 Task: Check the sale-to-list ratio of glass door in the last 1 year.
Action: Mouse moved to (926, 209)
Screenshot: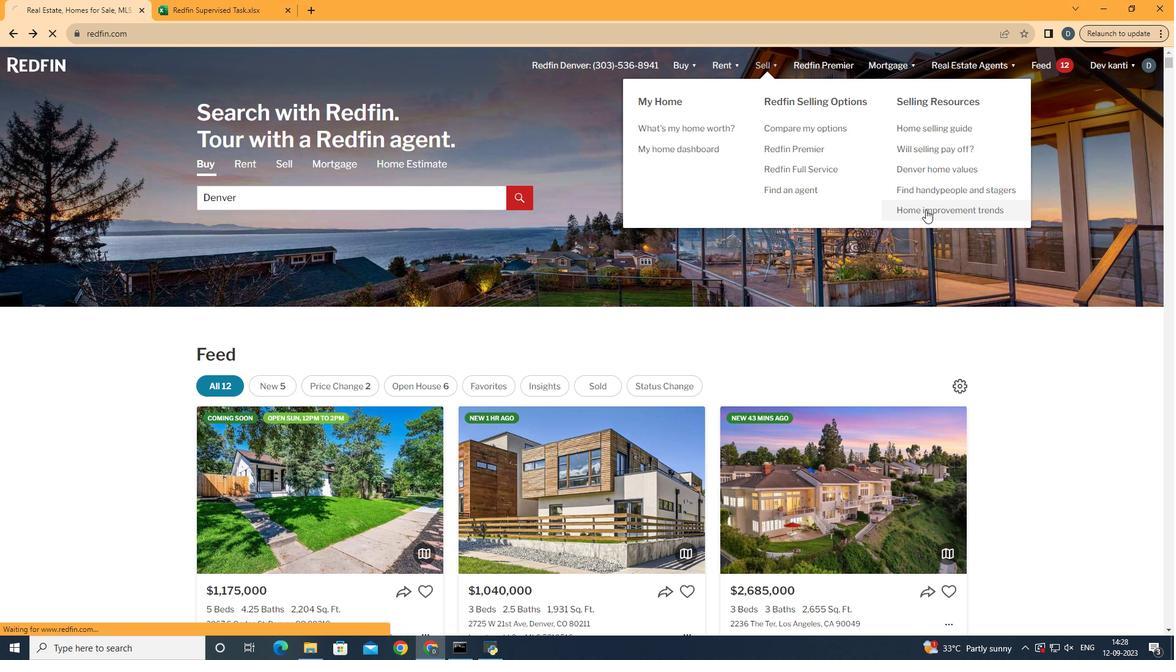
Action: Mouse pressed left at (926, 209)
Screenshot: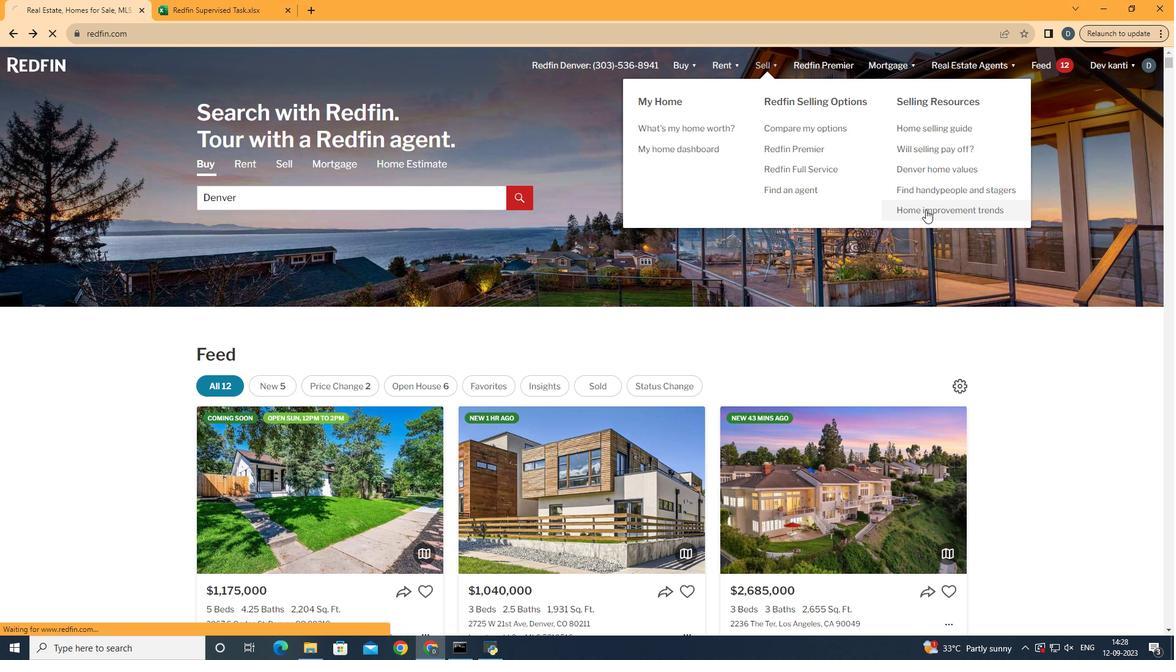 
Action: Mouse moved to (296, 239)
Screenshot: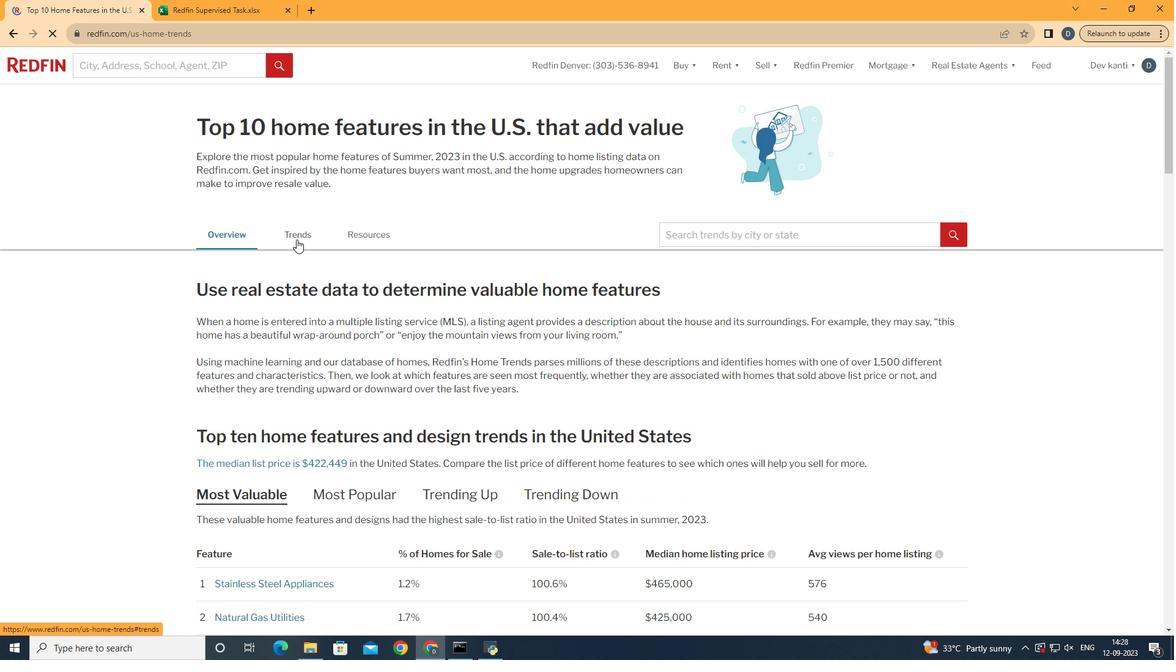 
Action: Mouse pressed left at (296, 239)
Screenshot: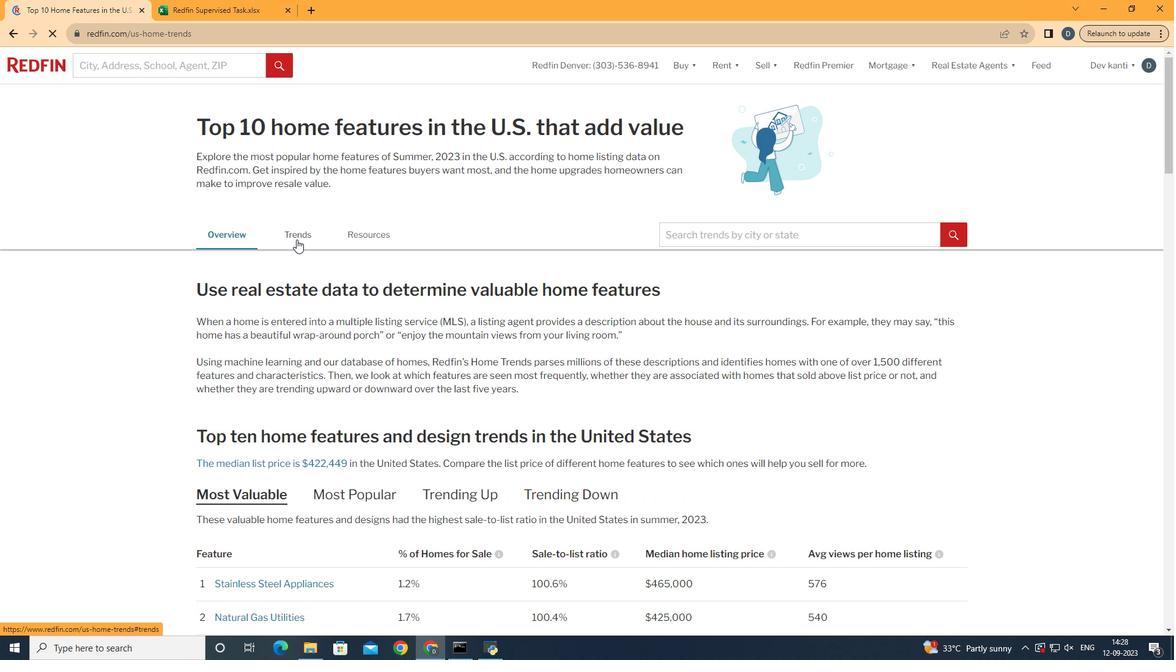 
Action: Mouse moved to (357, 359)
Screenshot: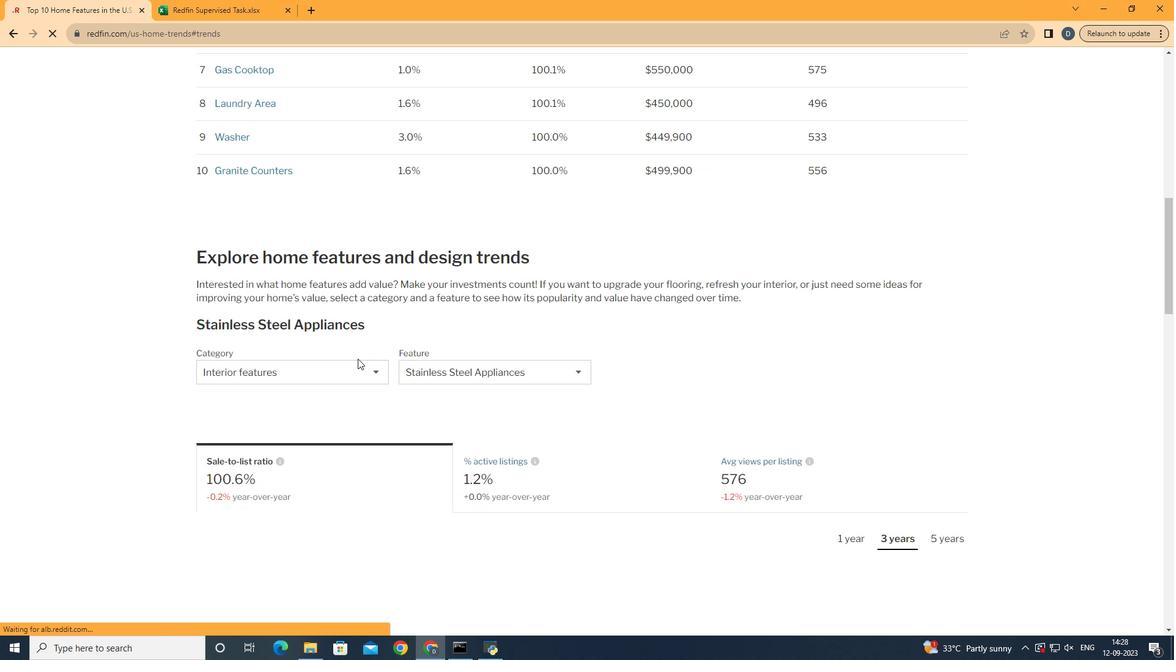 
Action: Mouse scrolled (357, 358) with delta (0, 0)
Screenshot: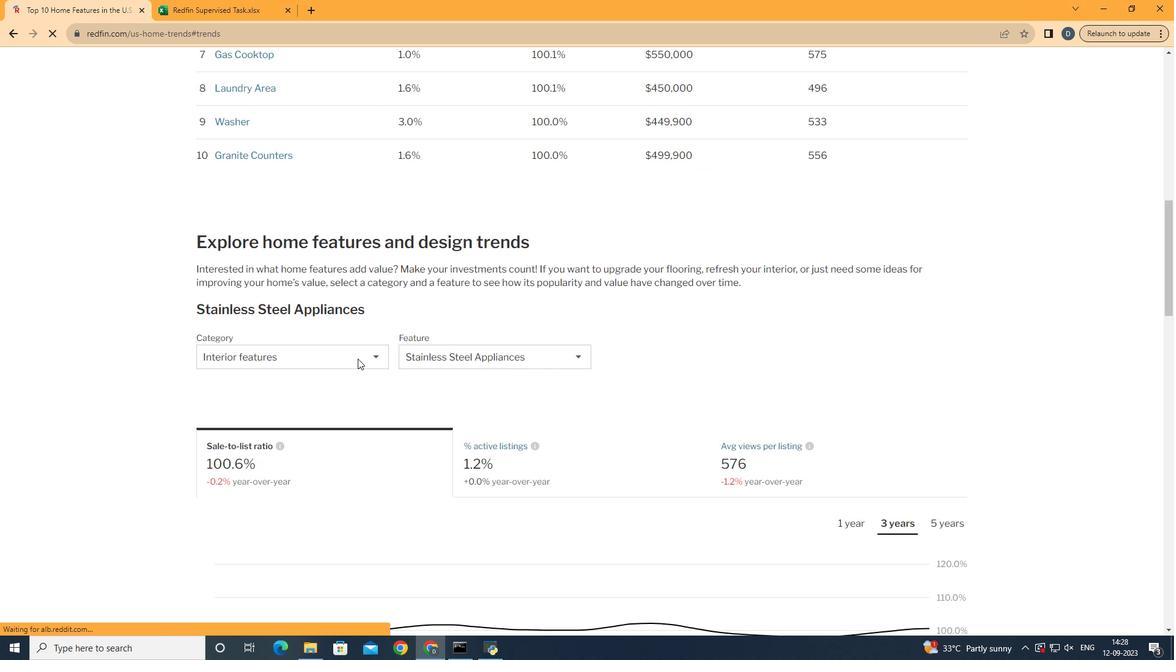 
Action: Mouse scrolled (357, 358) with delta (0, 0)
Screenshot: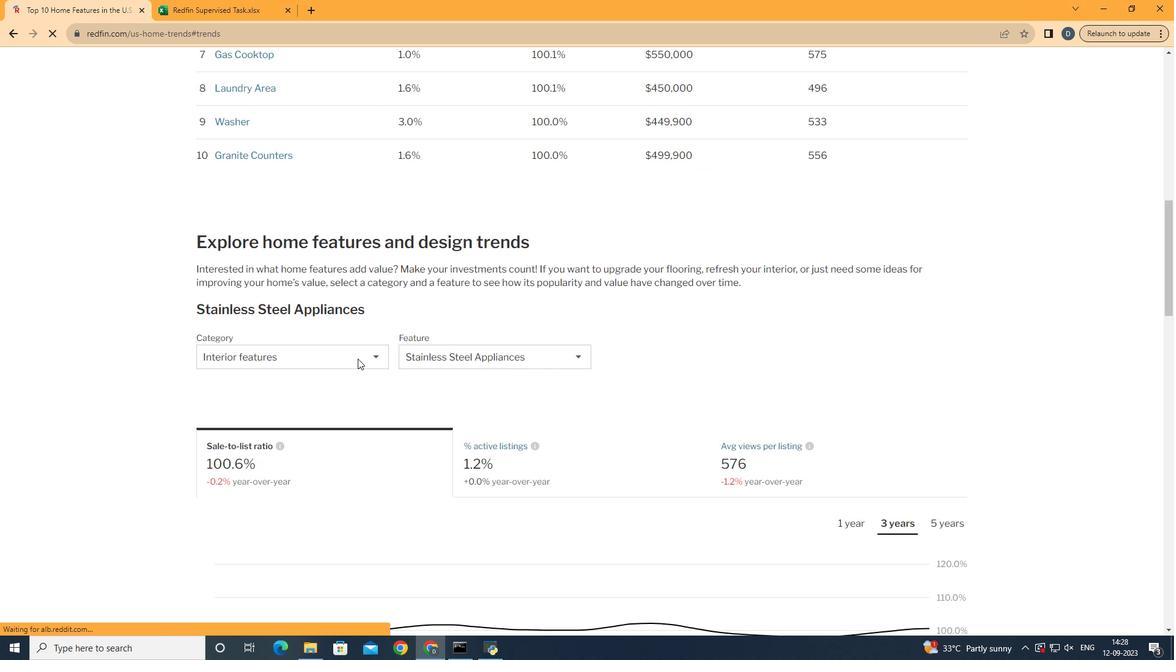 
Action: Mouse scrolled (357, 357) with delta (0, -1)
Screenshot: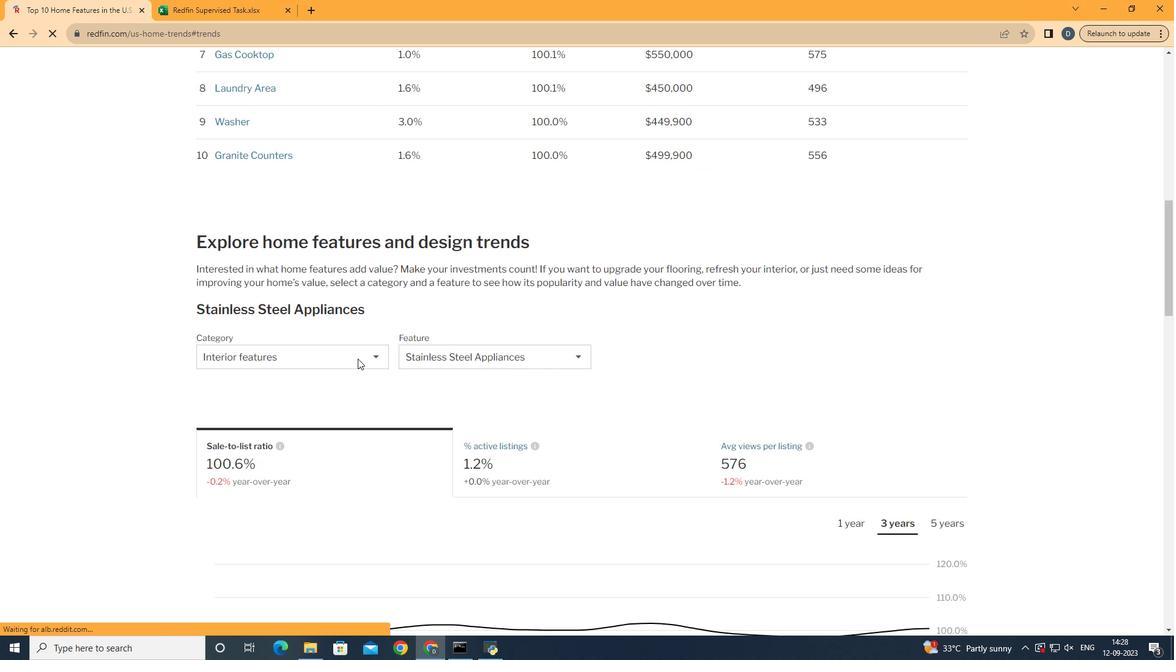 
Action: Mouse scrolled (357, 358) with delta (0, 0)
Screenshot: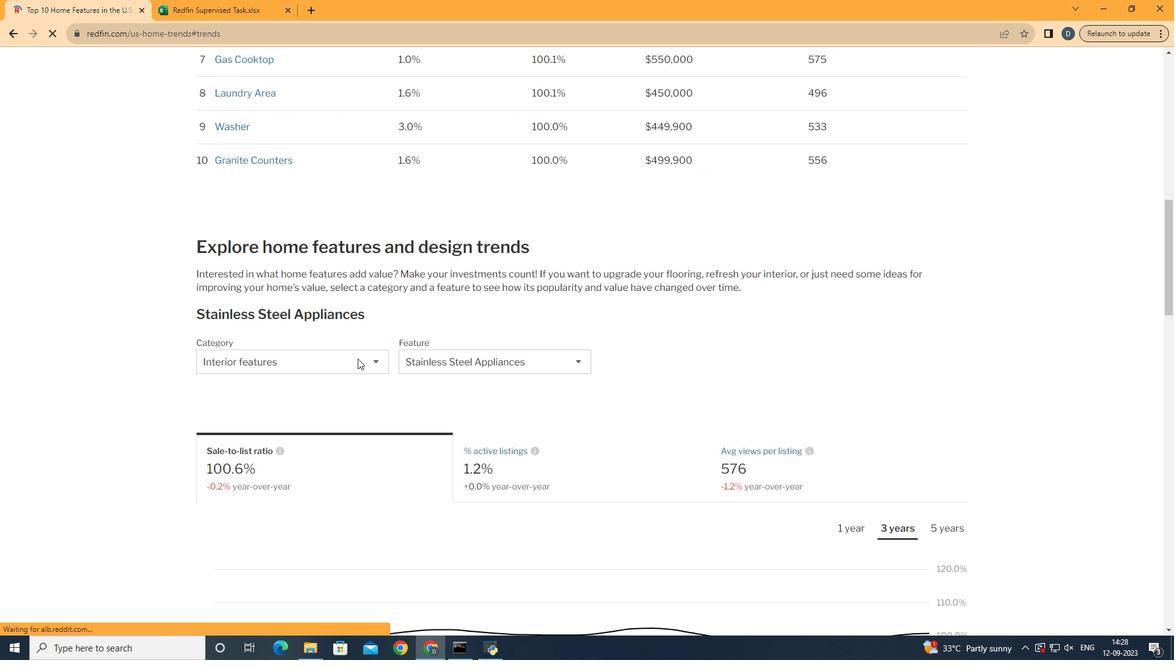 
Action: Mouse scrolled (357, 358) with delta (0, 0)
Screenshot: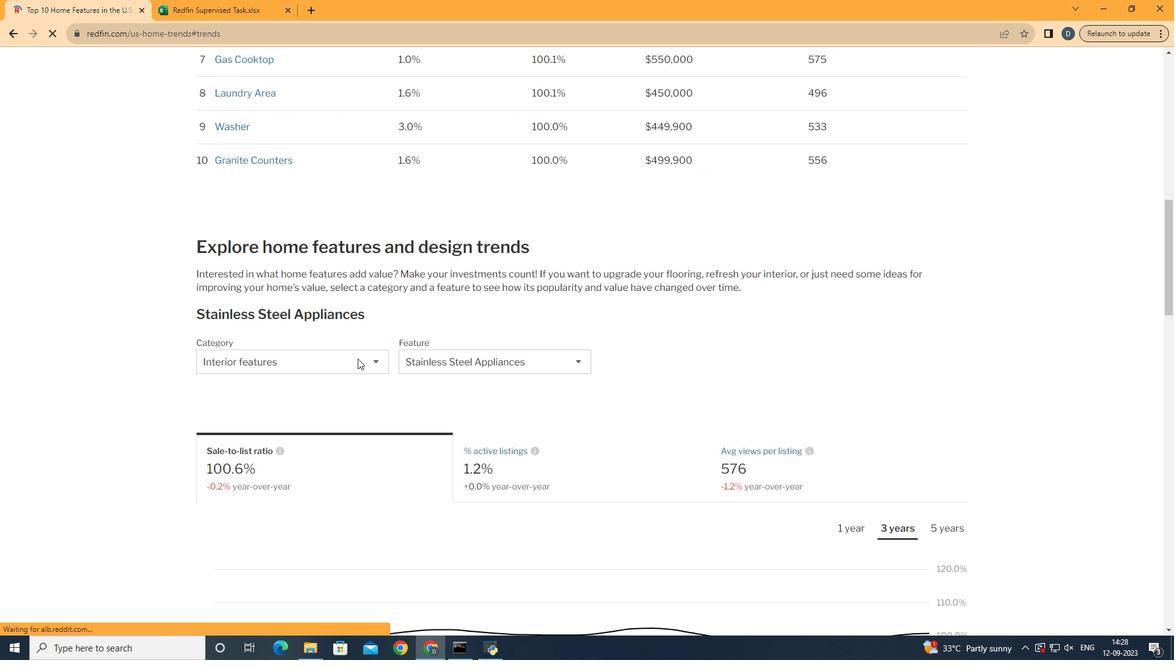 
Action: Mouse scrolled (357, 358) with delta (0, 0)
Screenshot: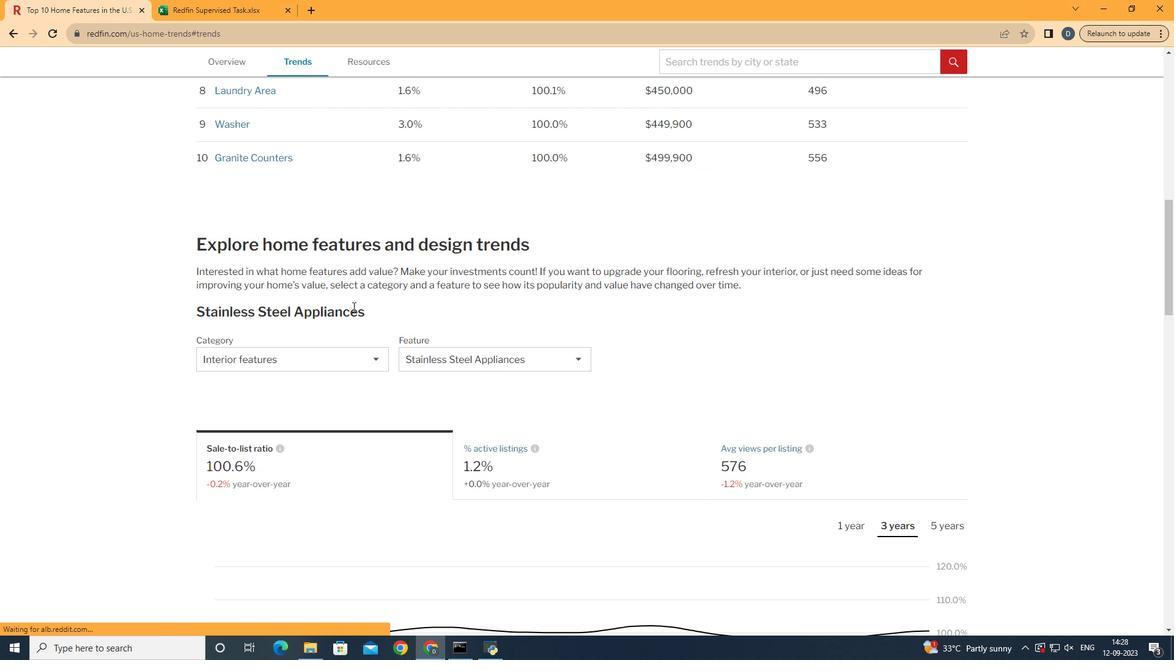 
Action: Mouse scrolled (357, 358) with delta (0, 0)
Screenshot: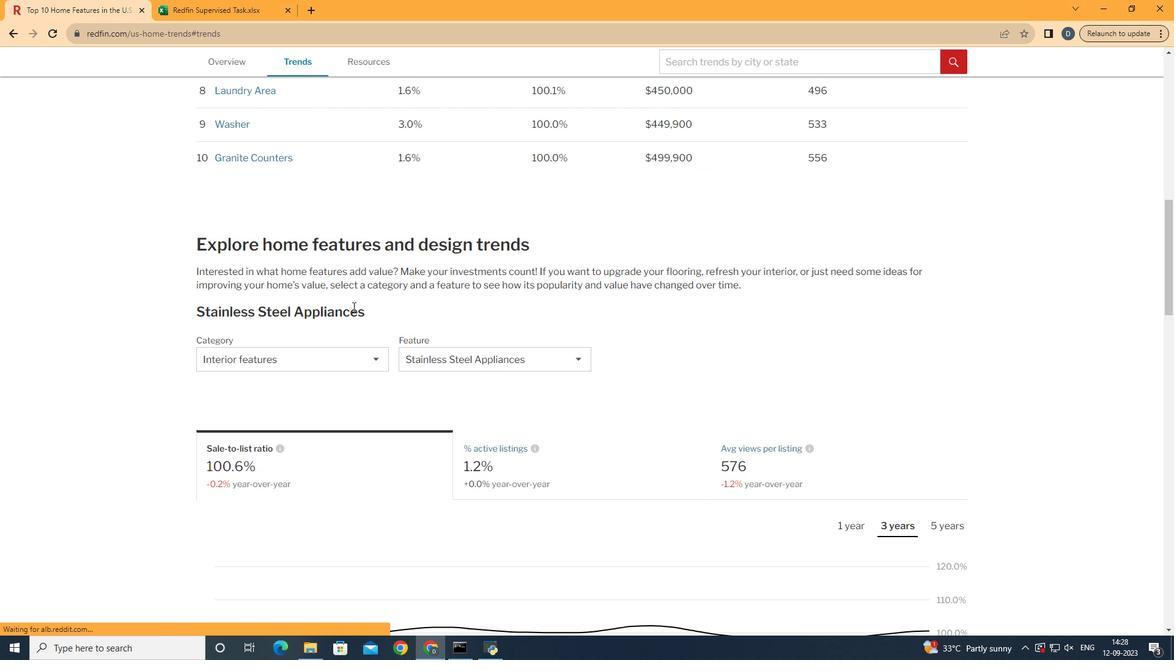 
Action: Mouse scrolled (357, 358) with delta (0, 0)
Screenshot: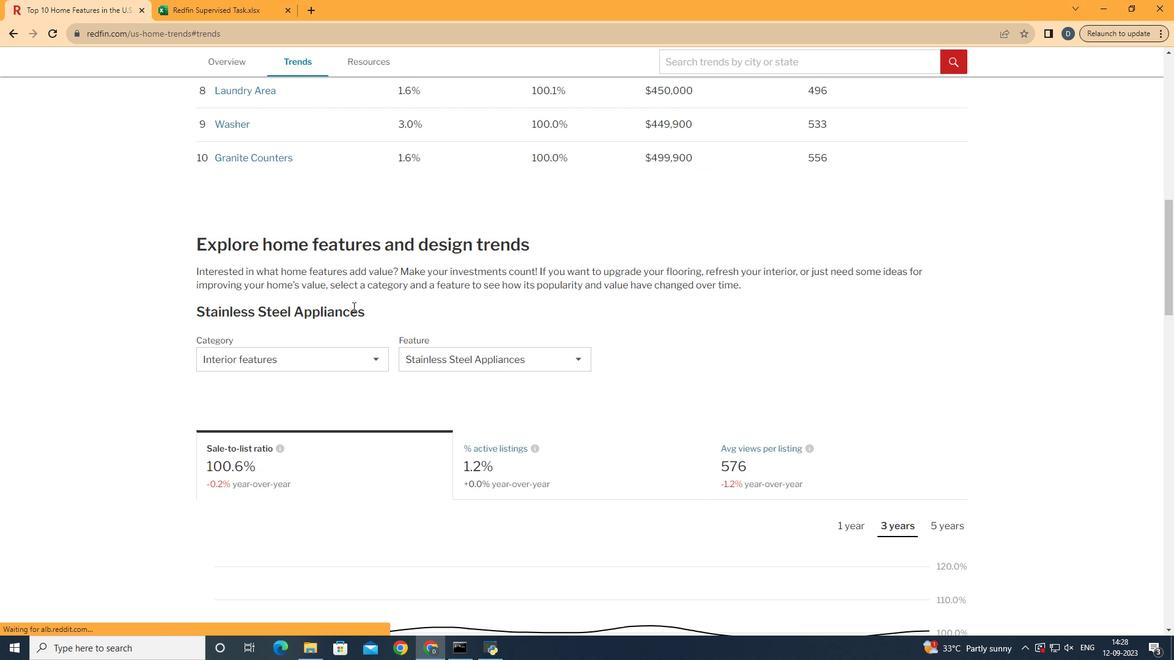 
Action: Mouse moved to (353, 307)
Screenshot: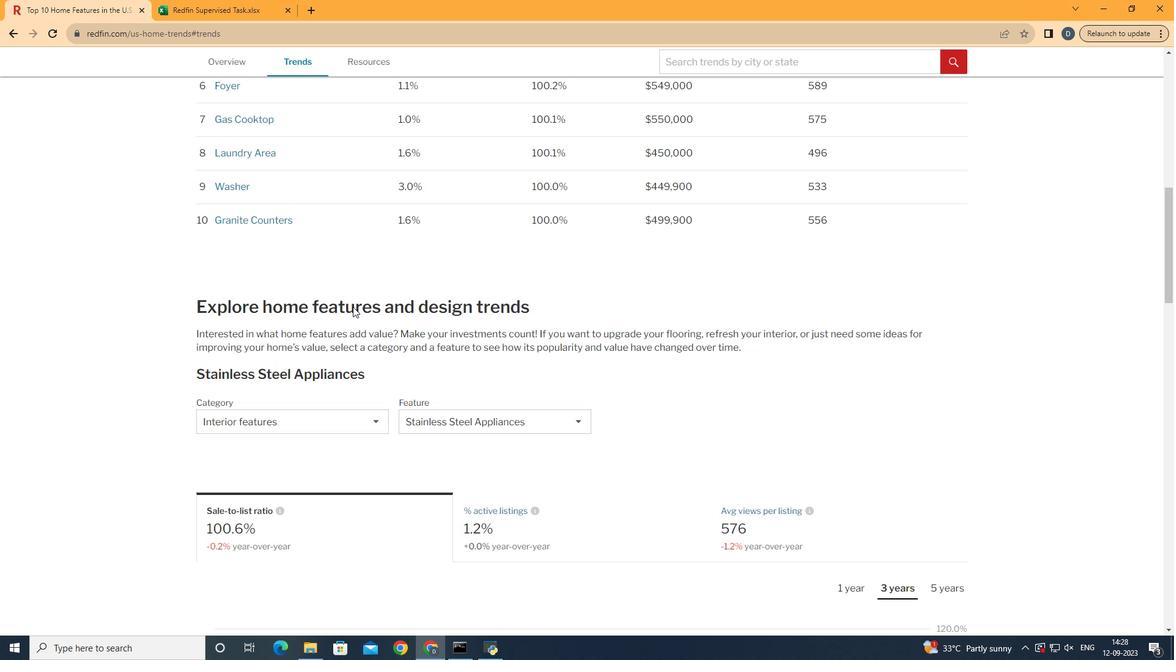 
Action: Mouse scrolled (353, 306) with delta (0, 0)
Screenshot: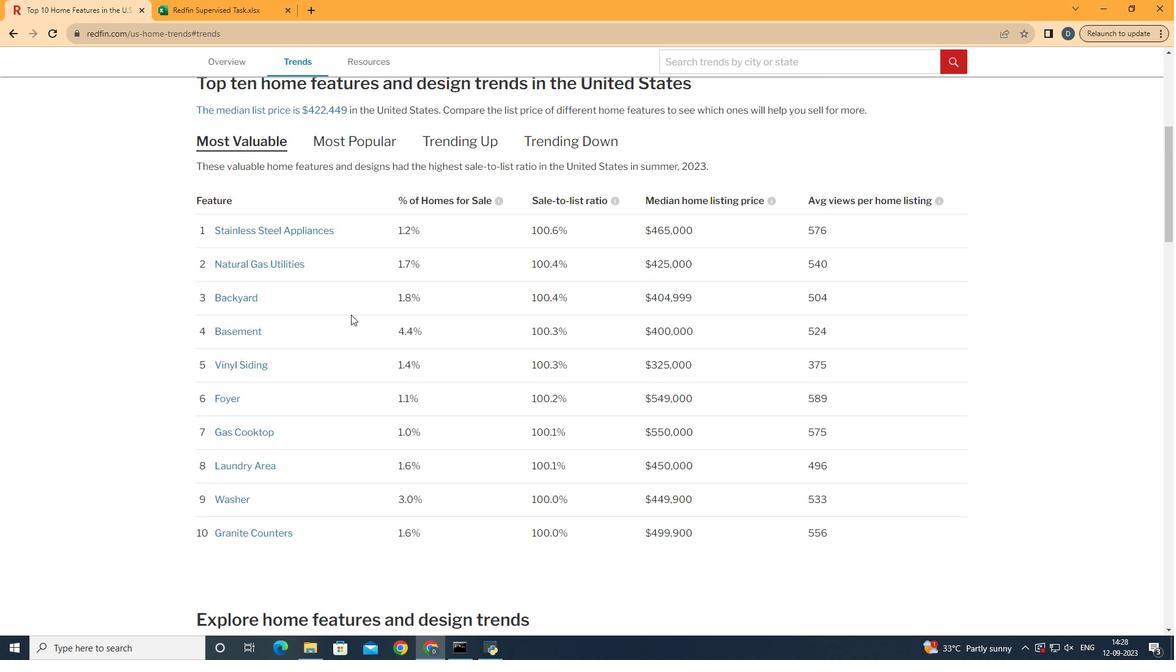 
Action: Mouse scrolled (353, 306) with delta (0, 0)
Screenshot: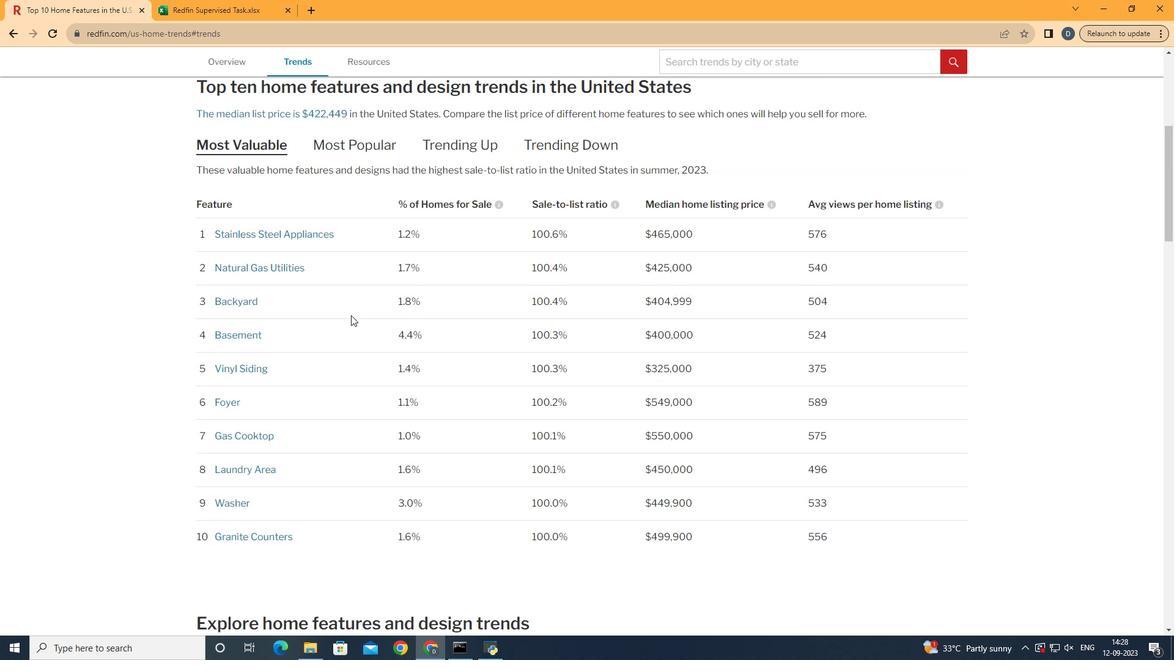 
Action: Mouse scrolled (353, 306) with delta (0, 0)
Screenshot: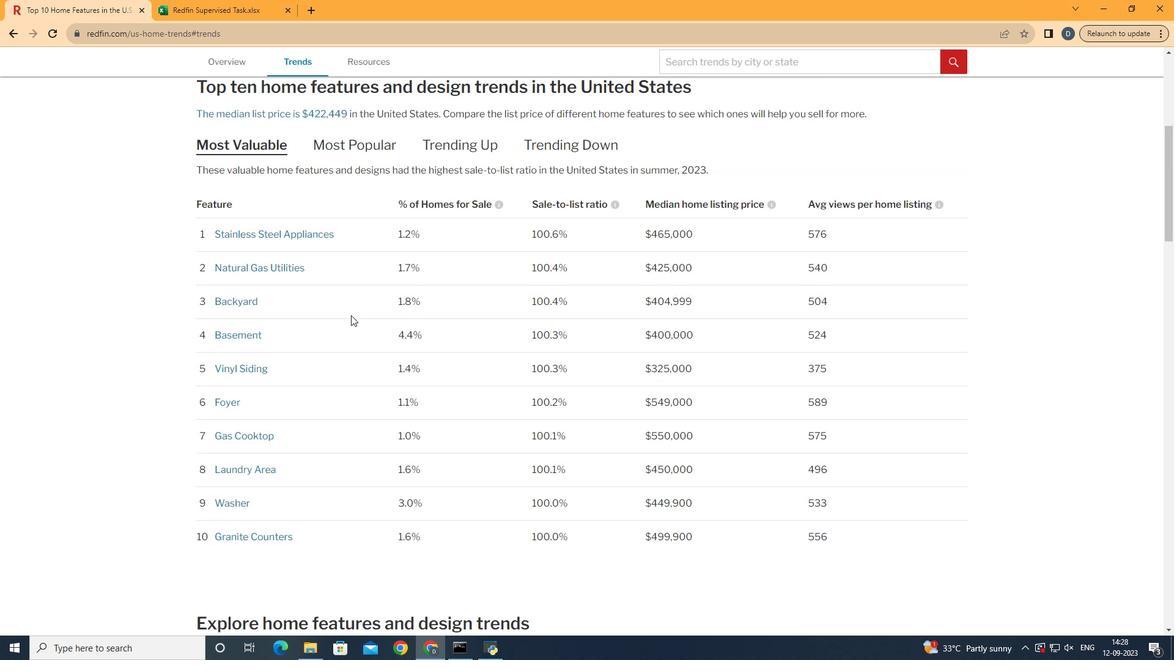 
Action: Mouse moved to (351, 315)
Screenshot: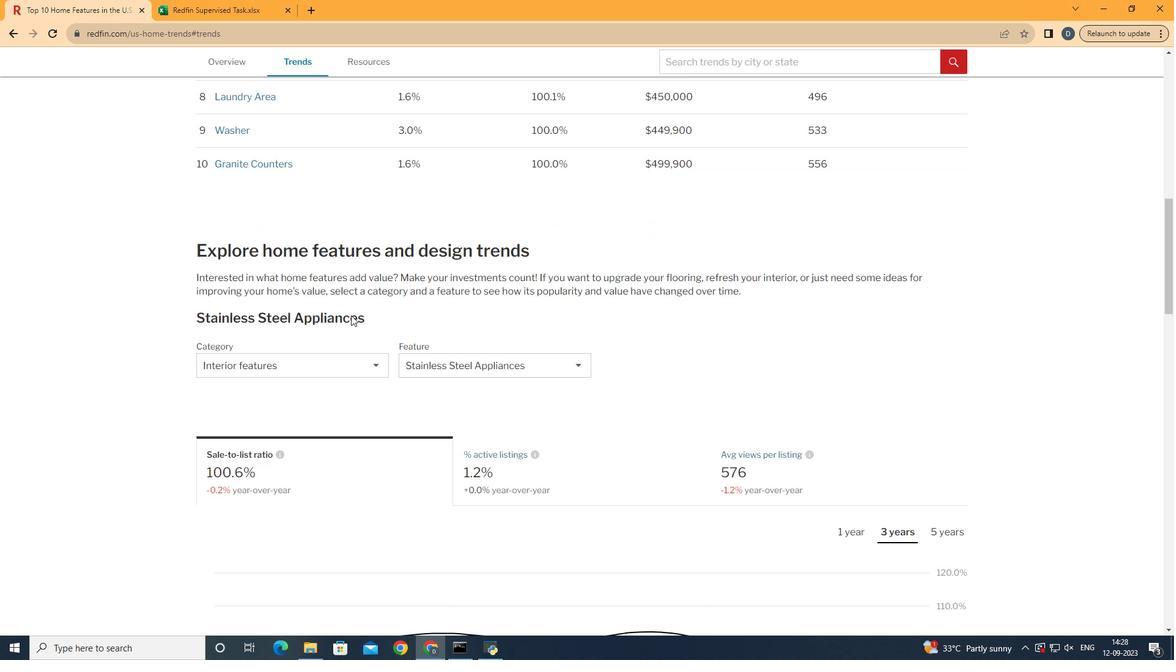 
Action: Mouse scrolled (351, 315) with delta (0, 0)
Screenshot: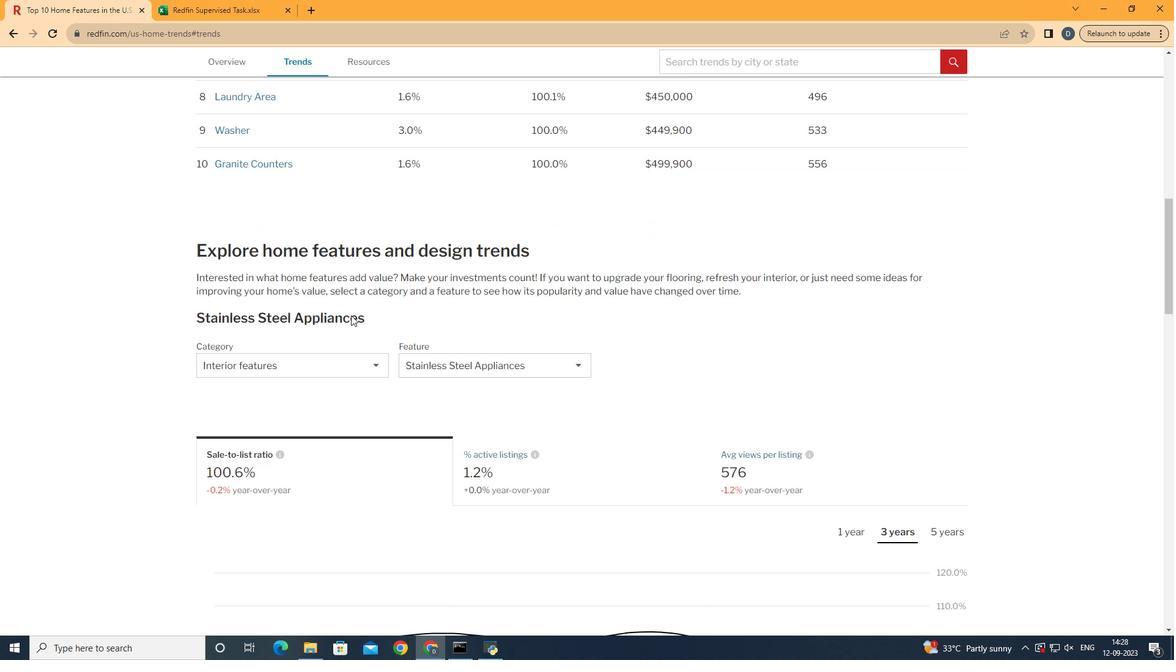 
Action: Mouse scrolled (351, 315) with delta (0, 0)
Screenshot: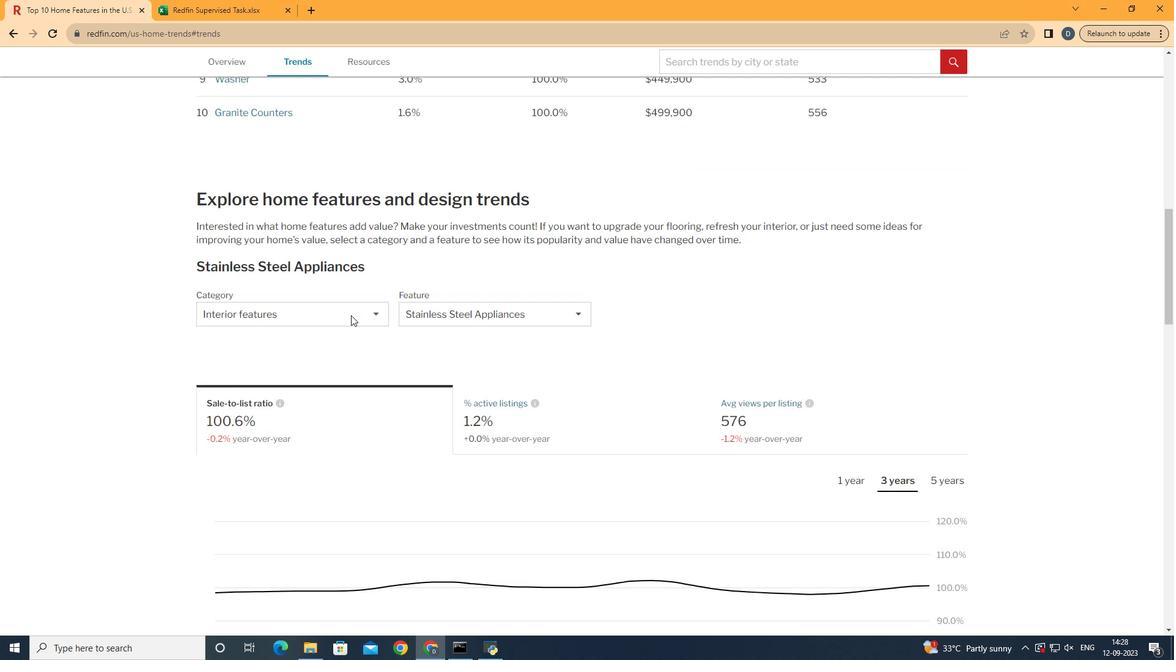 
Action: Mouse scrolled (351, 315) with delta (0, 0)
Screenshot: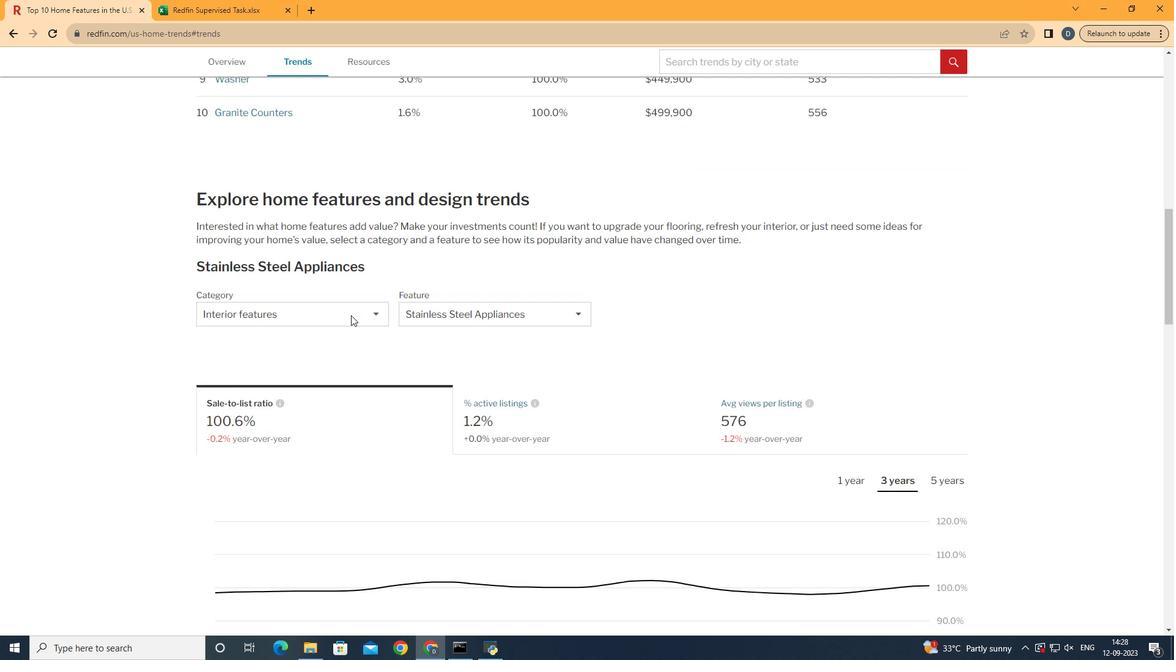 
Action: Mouse scrolled (351, 315) with delta (0, 0)
Screenshot: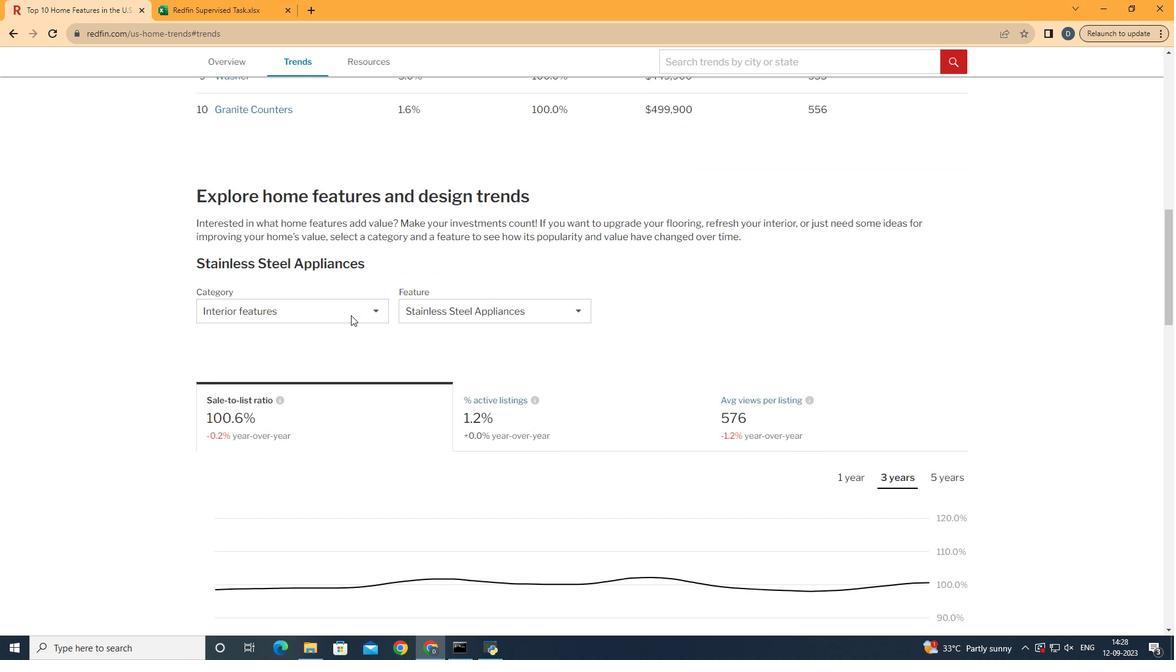 
Action: Mouse scrolled (351, 315) with delta (0, 0)
Screenshot: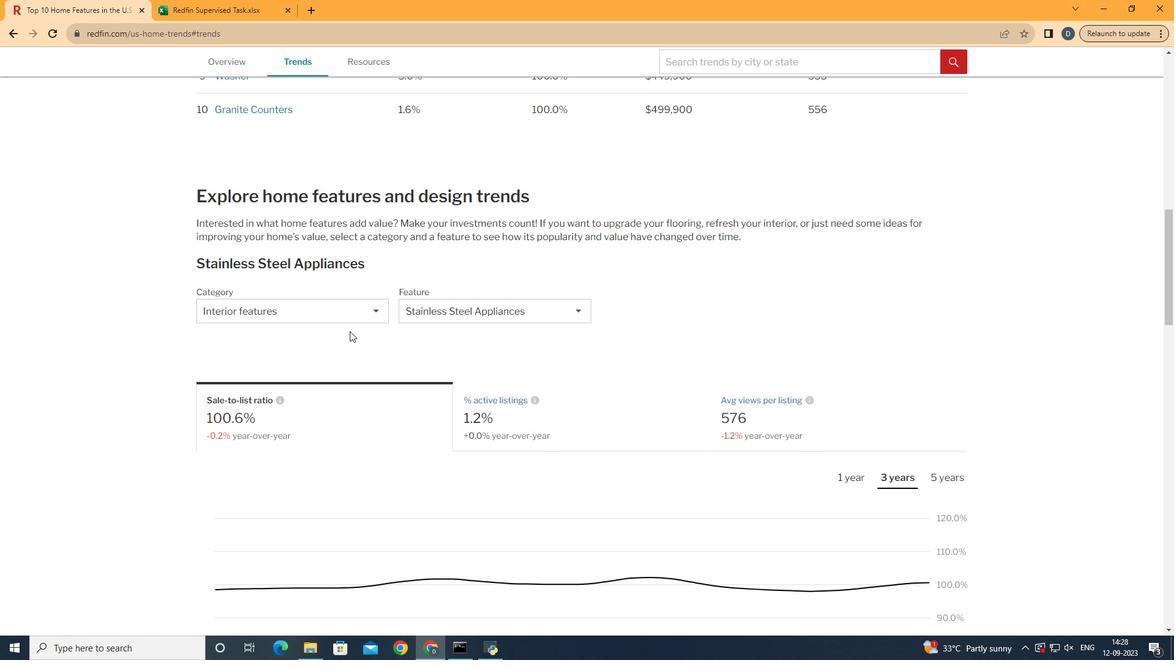 
Action: Mouse scrolled (351, 315) with delta (0, 0)
Screenshot: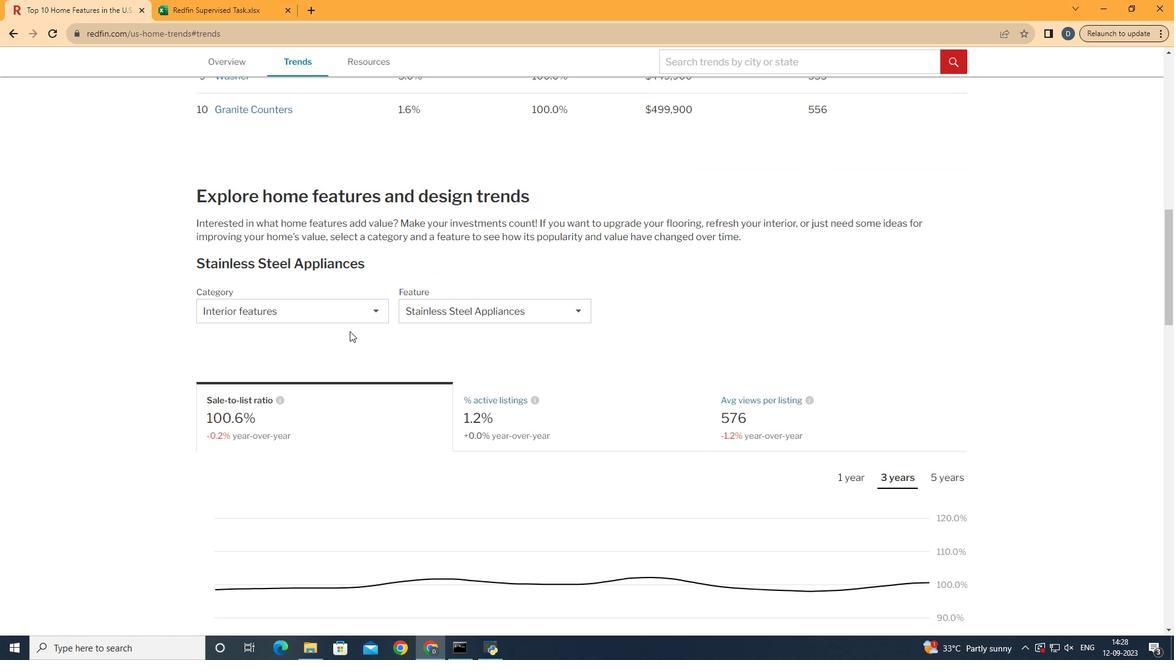 
Action: Mouse scrolled (351, 315) with delta (0, 0)
Screenshot: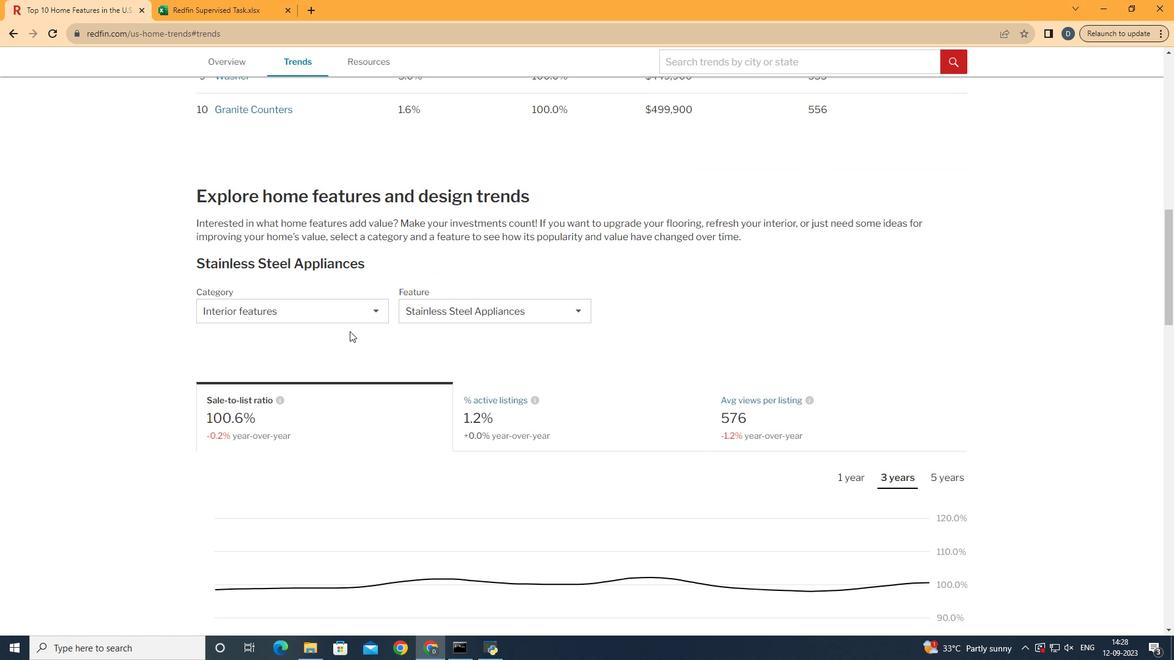 
Action: Mouse moved to (351, 308)
Screenshot: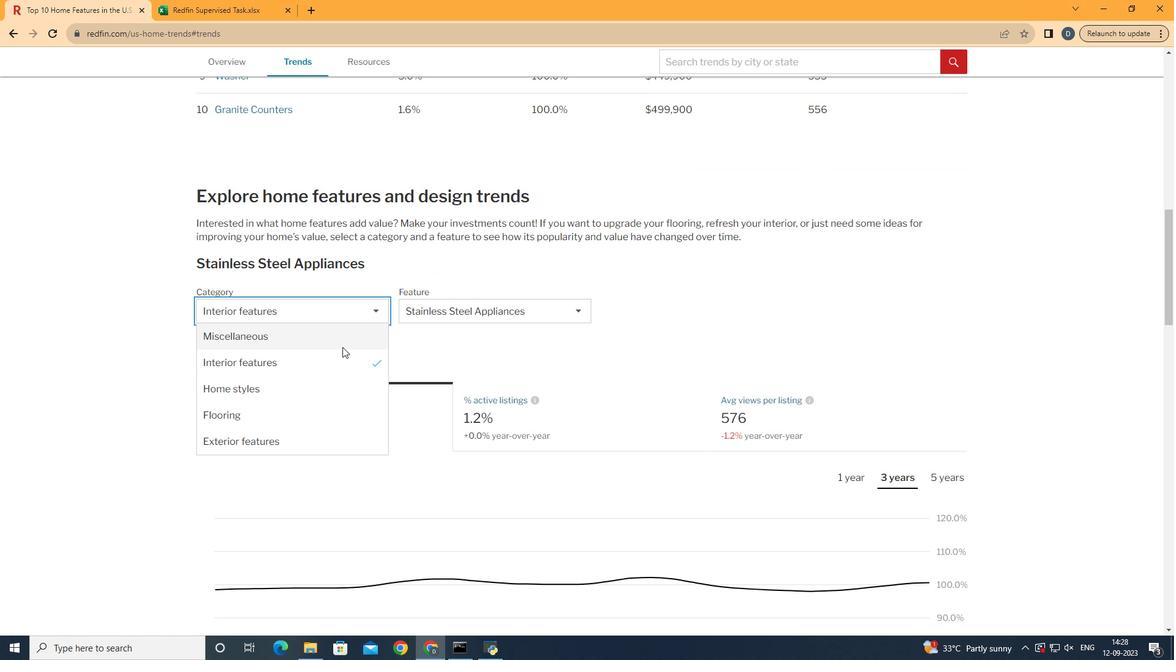 
Action: Mouse pressed left at (351, 308)
Screenshot: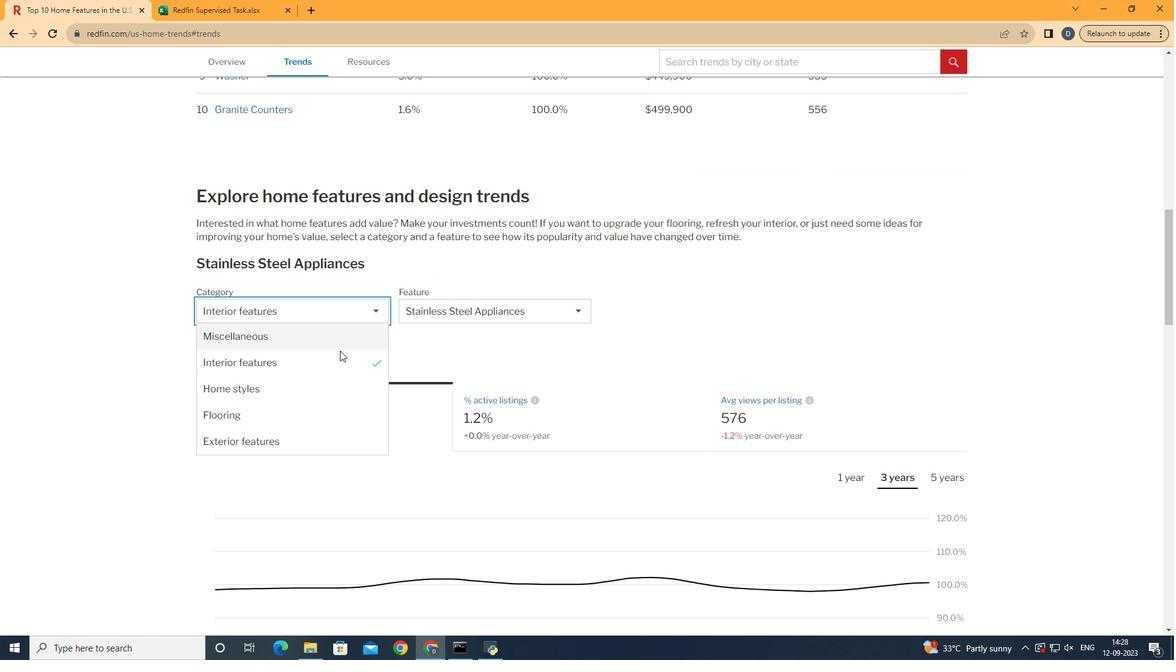 
Action: Mouse moved to (340, 360)
Screenshot: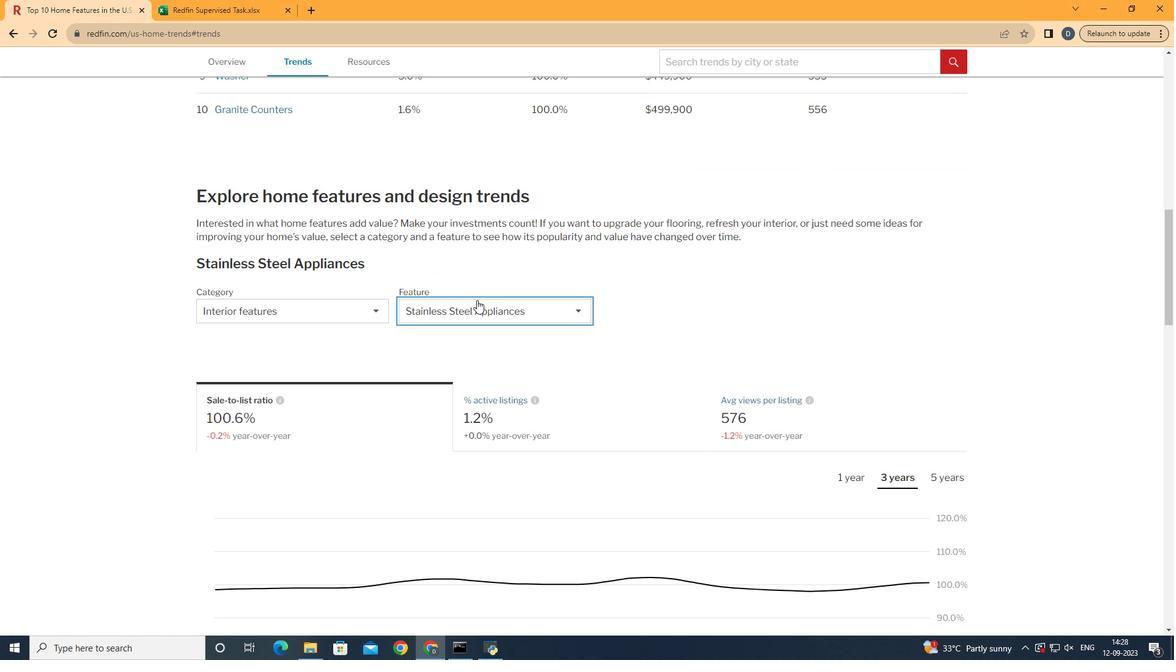 
Action: Mouse pressed left at (340, 360)
Screenshot: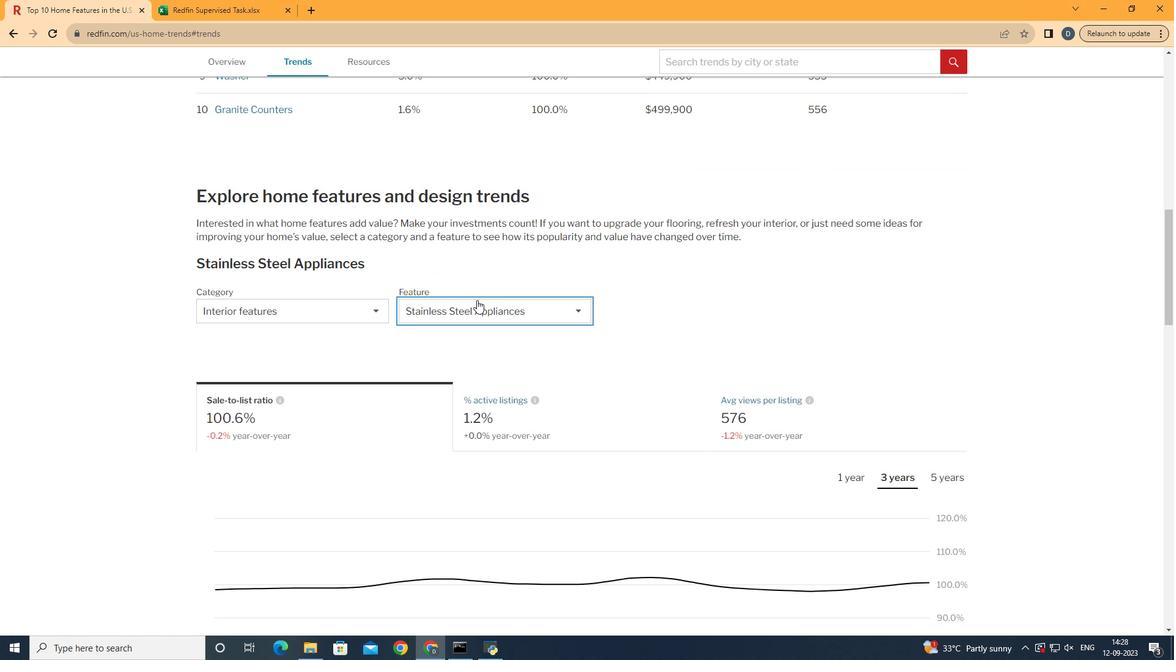 
Action: Mouse moved to (477, 300)
Screenshot: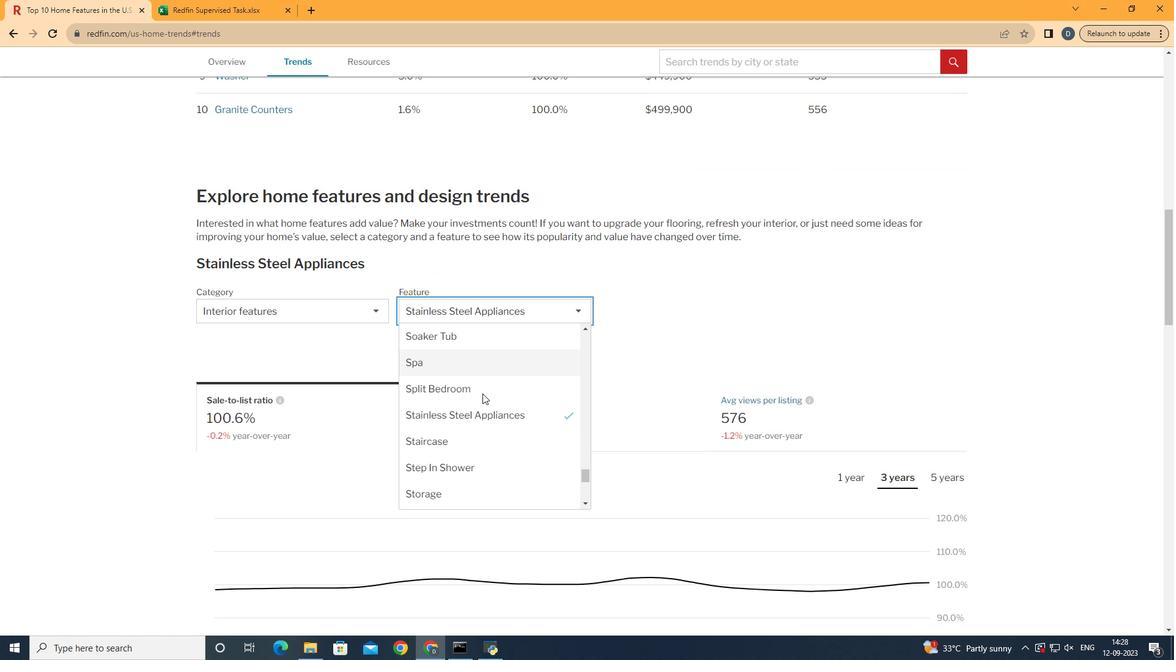
Action: Mouse pressed left at (477, 300)
Screenshot: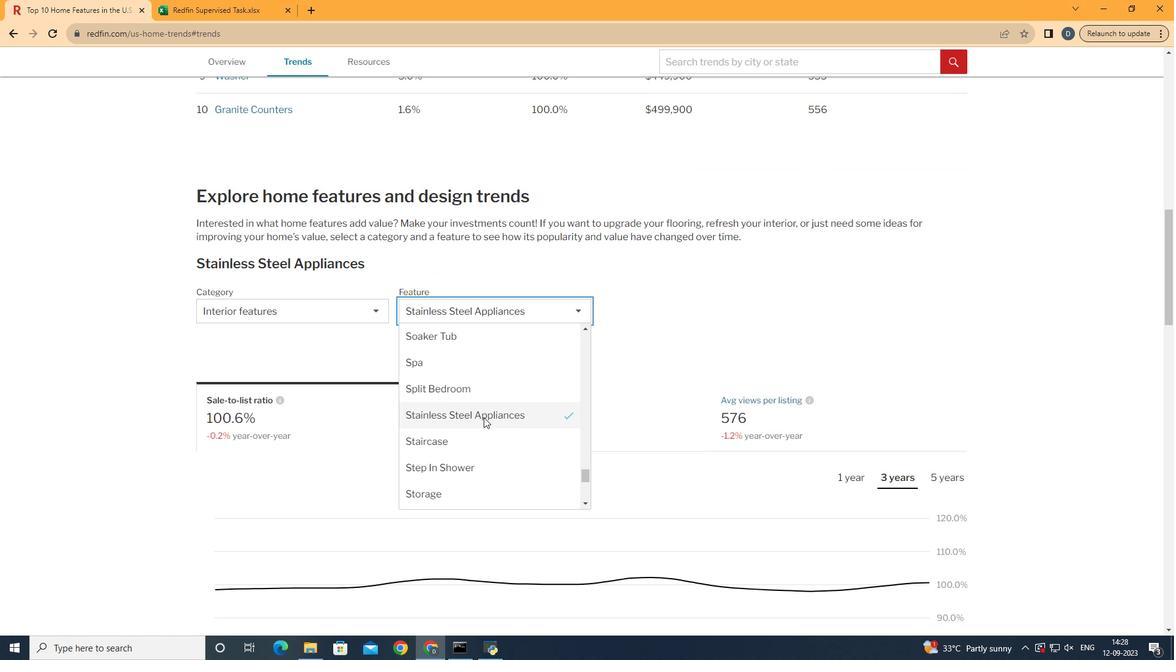 
Action: Mouse moved to (483, 418)
Screenshot: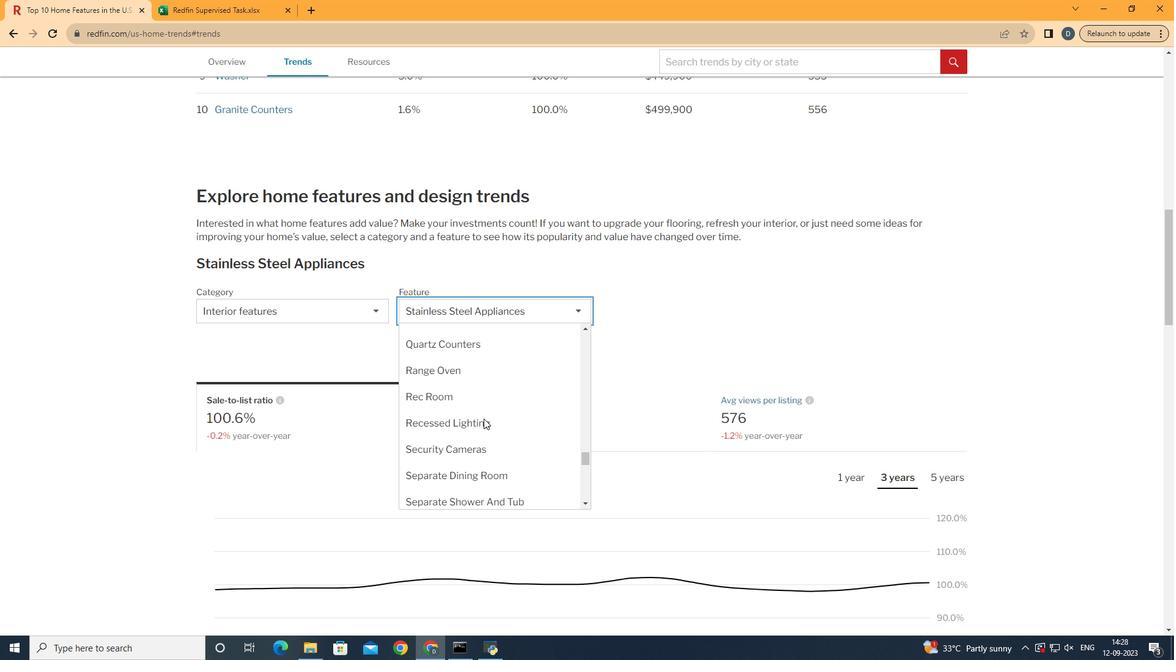 
Action: Mouse scrolled (483, 419) with delta (0, 0)
Screenshot: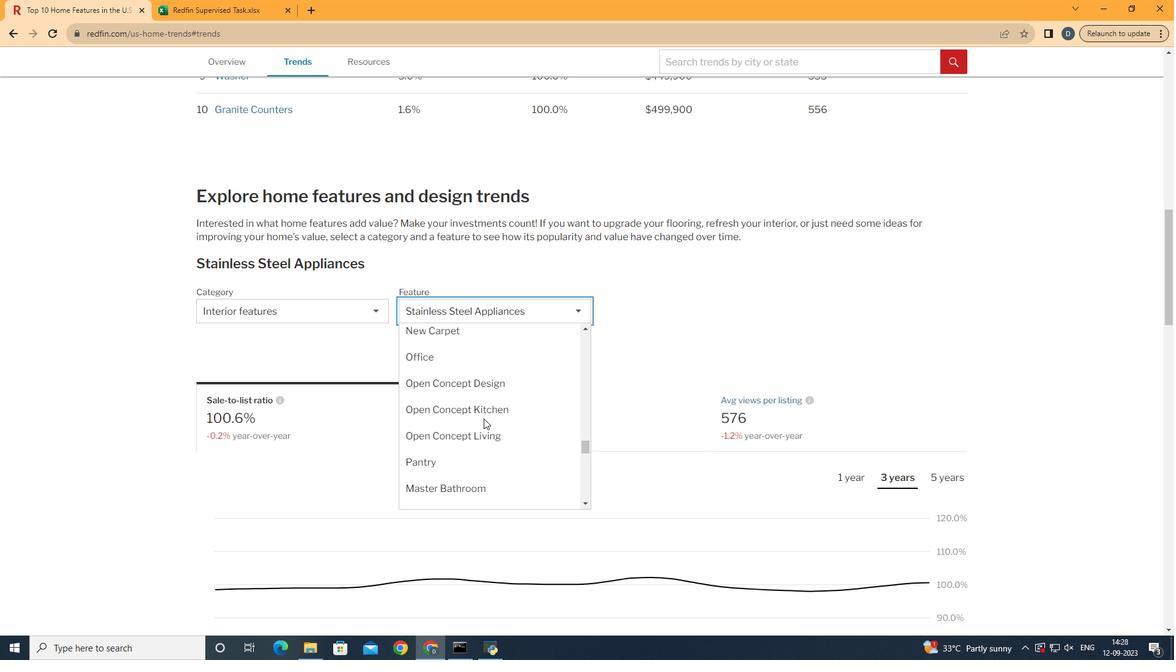 
Action: Mouse scrolled (483, 419) with delta (0, 0)
Screenshot: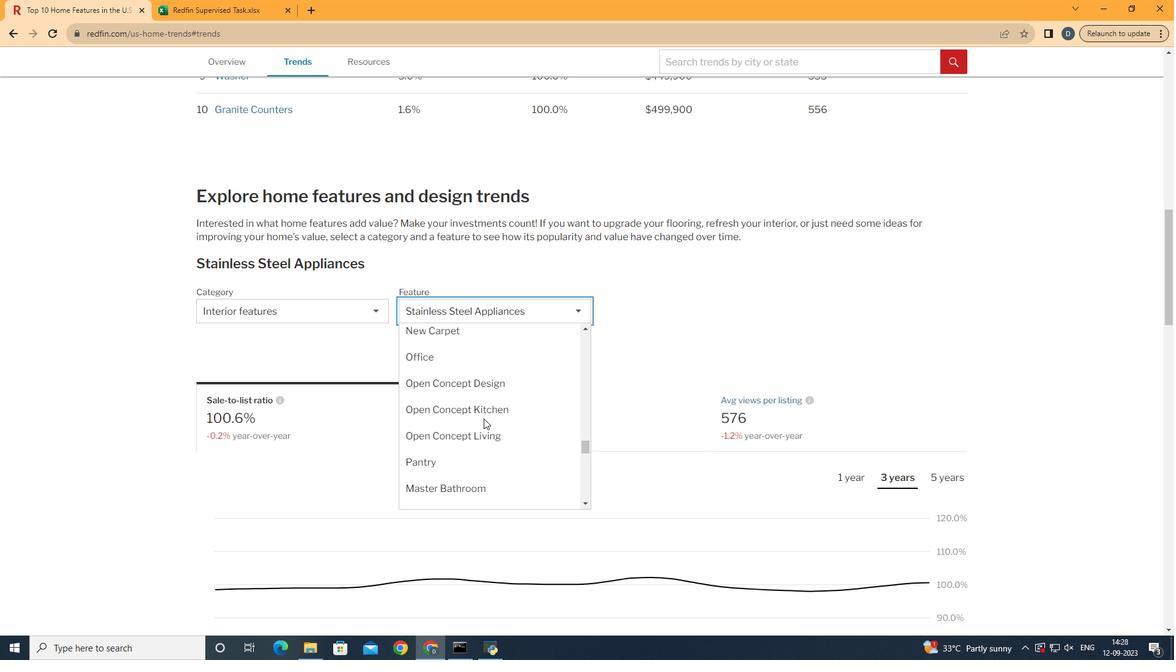 
Action: Mouse scrolled (483, 419) with delta (0, 0)
Screenshot: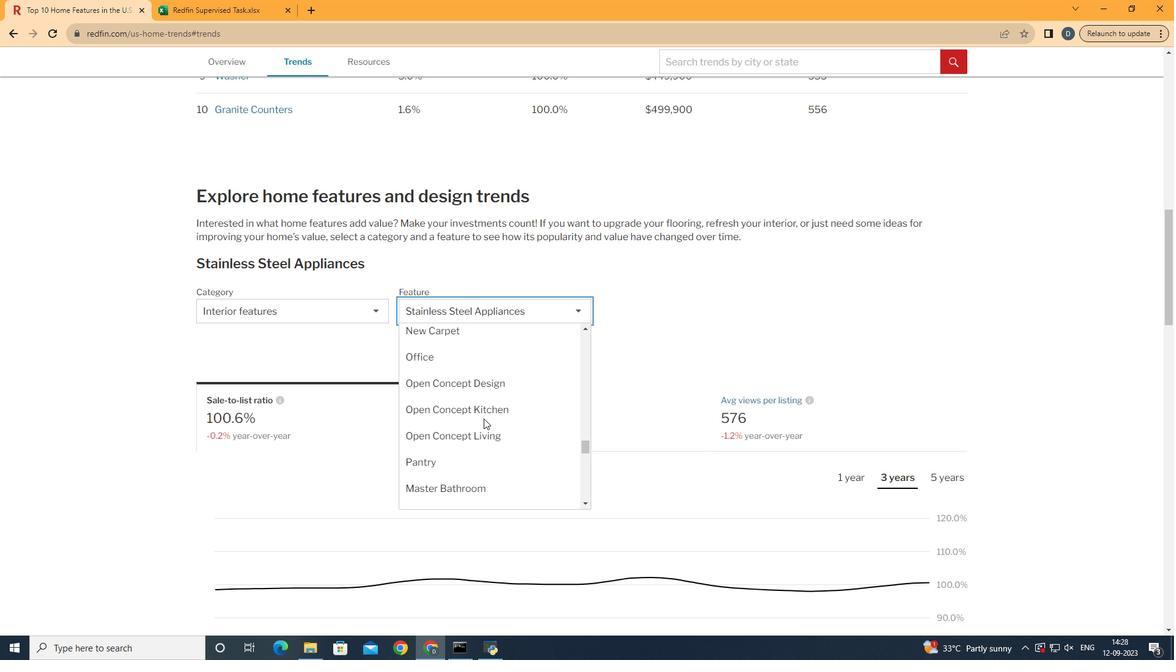 
Action: Mouse moved to (483, 419)
Screenshot: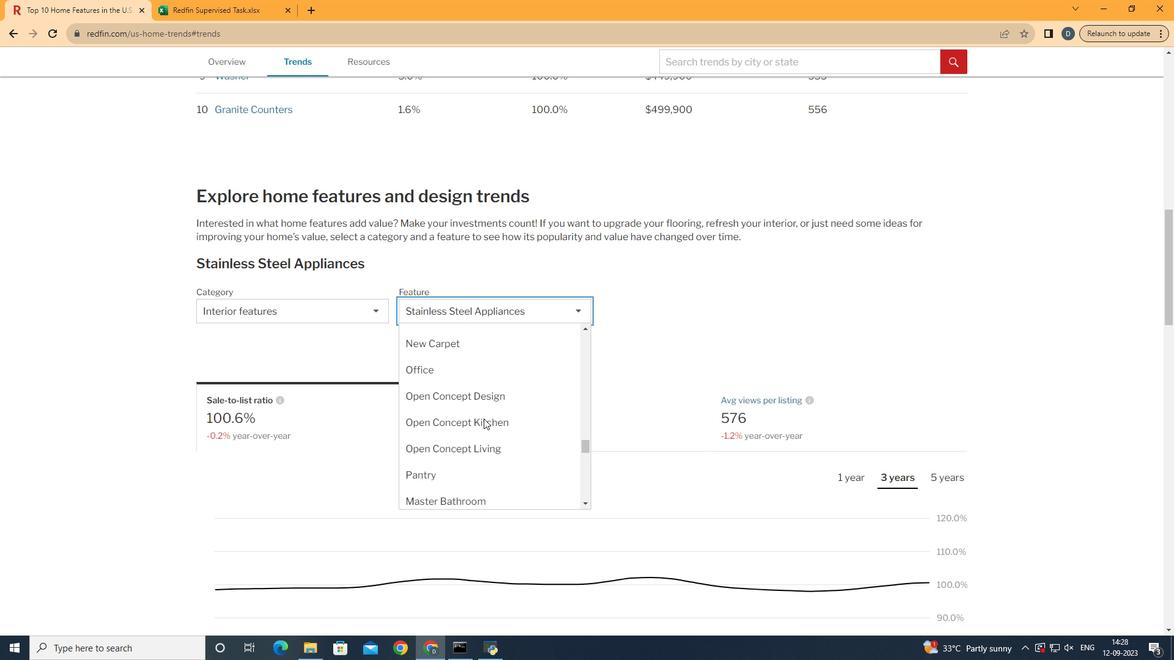 
Action: Mouse scrolled (483, 419) with delta (0, 0)
Screenshot: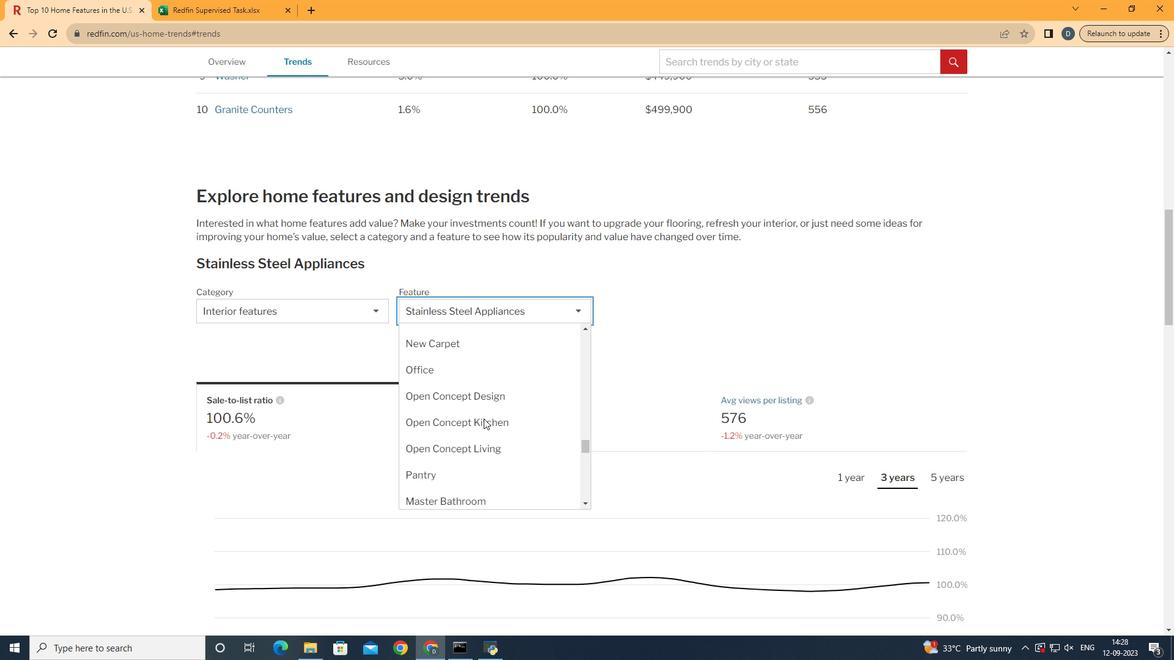 
Action: Mouse scrolled (483, 419) with delta (0, 0)
Screenshot: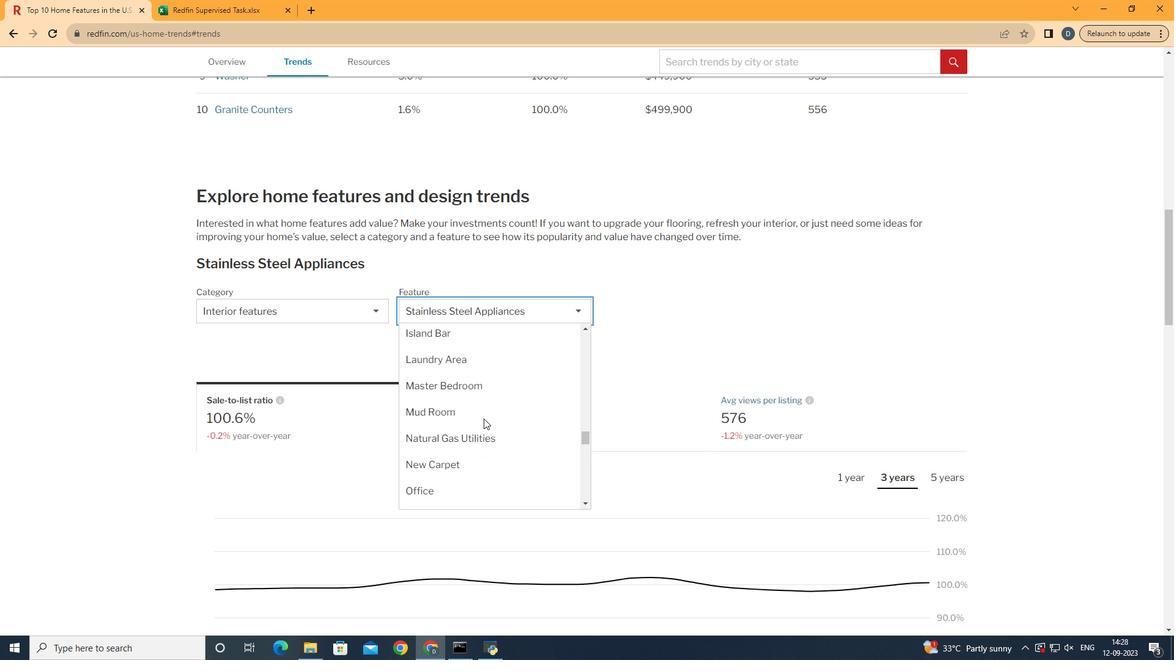 
Action: Mouse scrolled (483, 419) with delta (0, 0)
Screenshot: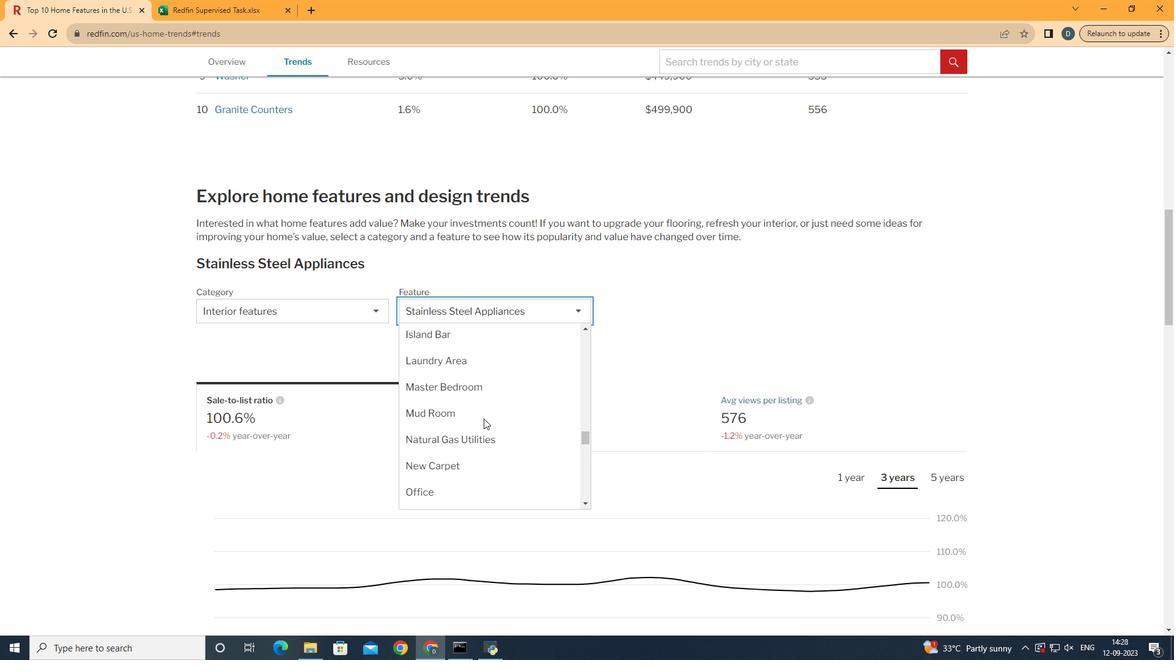 
Action: Mouse scrolled (483, 419) with delta (0, 0)
Screenshot: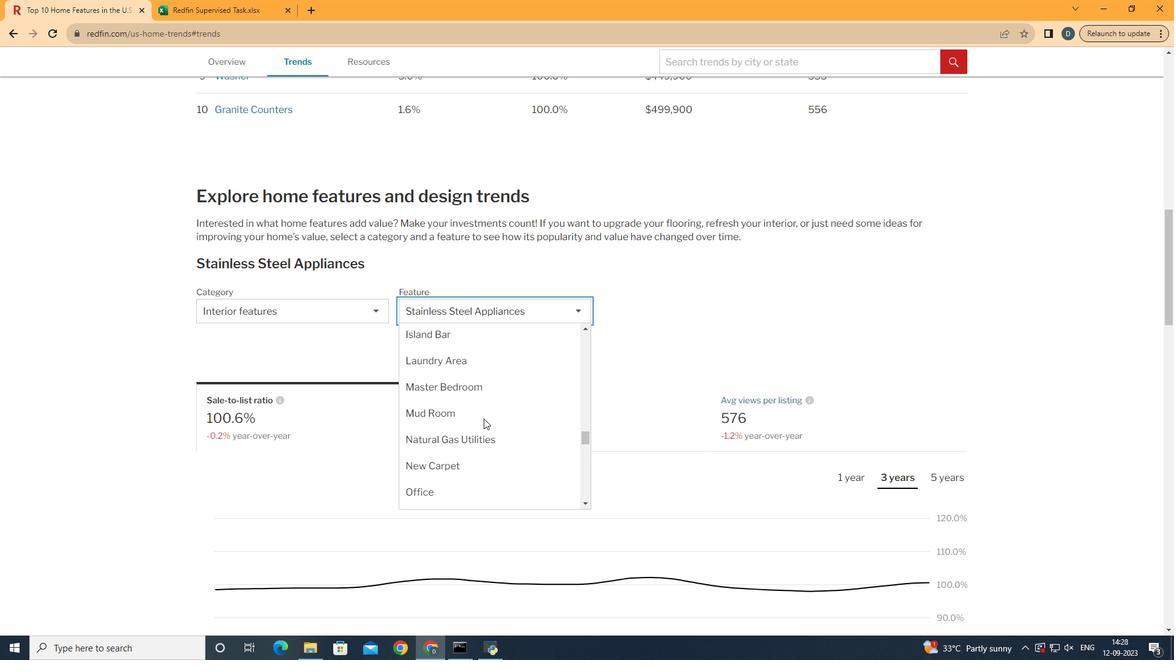 
Action: Mouse scrolled (483, 419) with delta (0, 0)
Screenshot: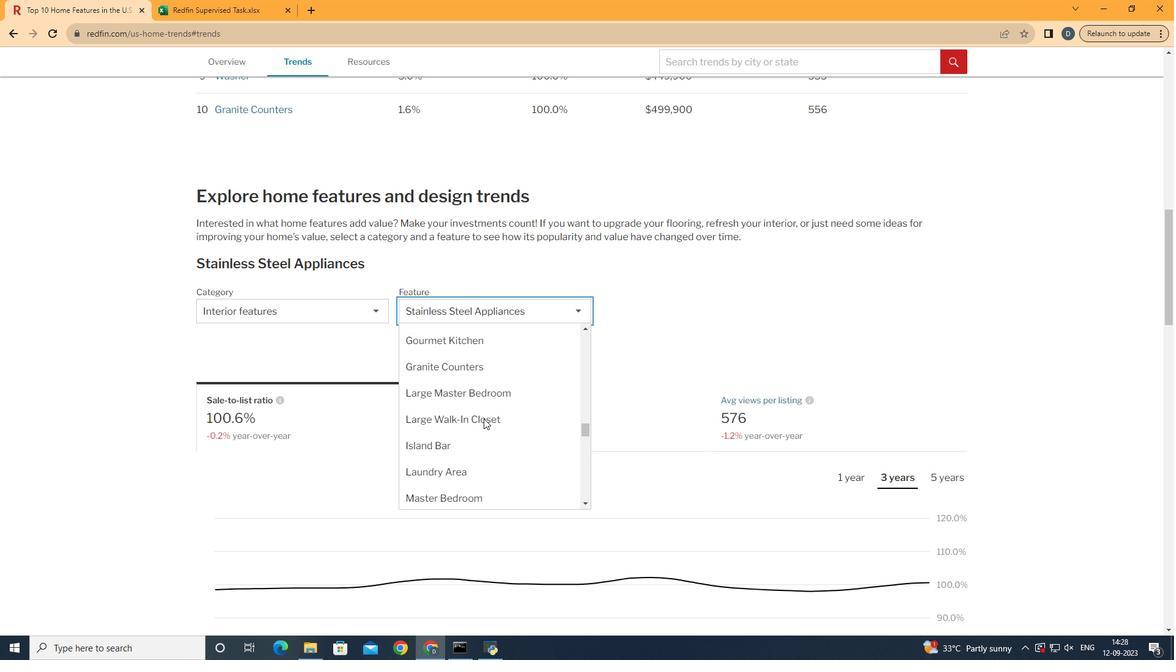 
Action: Mouse scrolled (483, 419) with delta (0, 0)
Screenshot: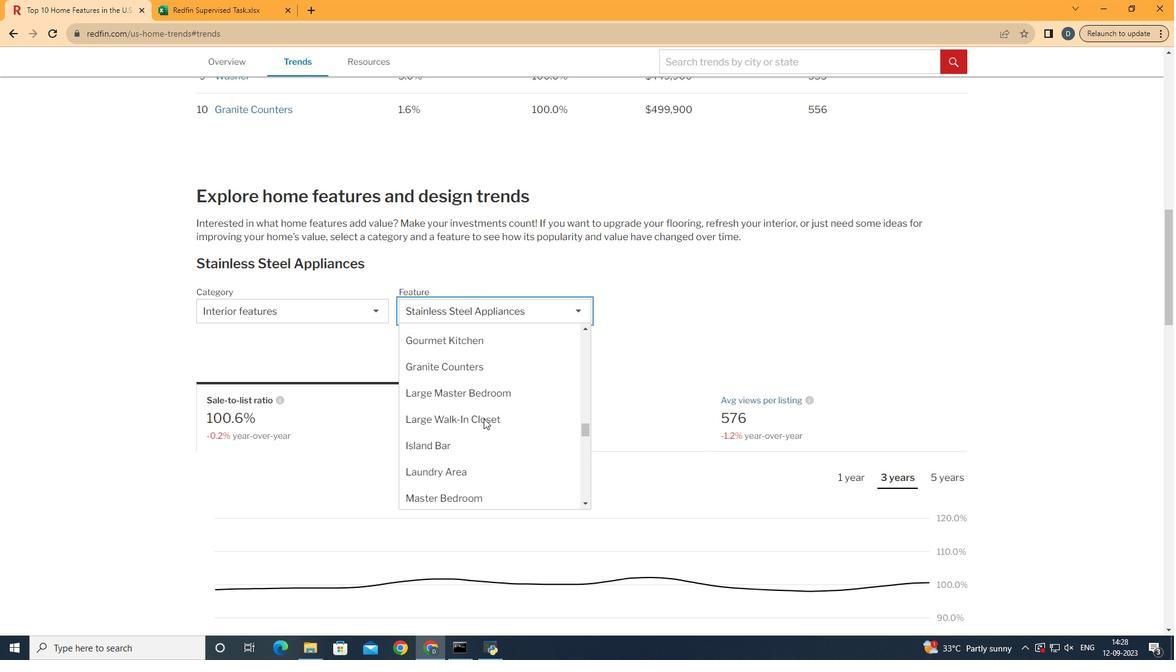 
Action: Mouse scrolled (483, 419) with delta (0, 0)
Screenshot: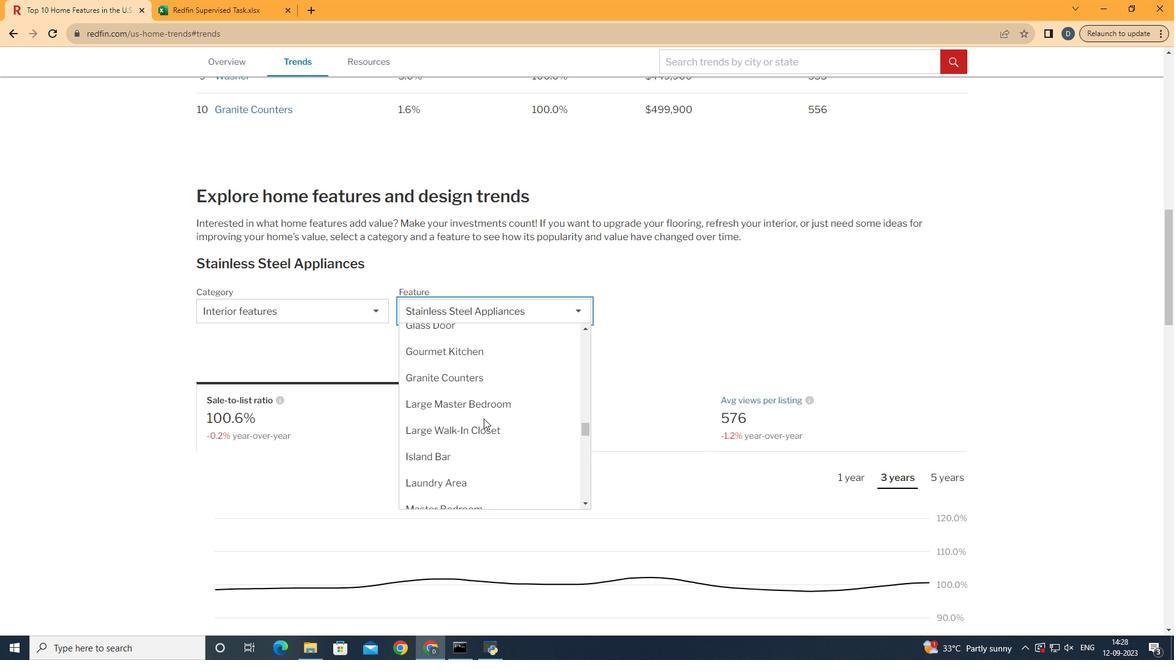 
Action: Mouse scrolled (483, 419) with delta (0, 0)
Screenshot: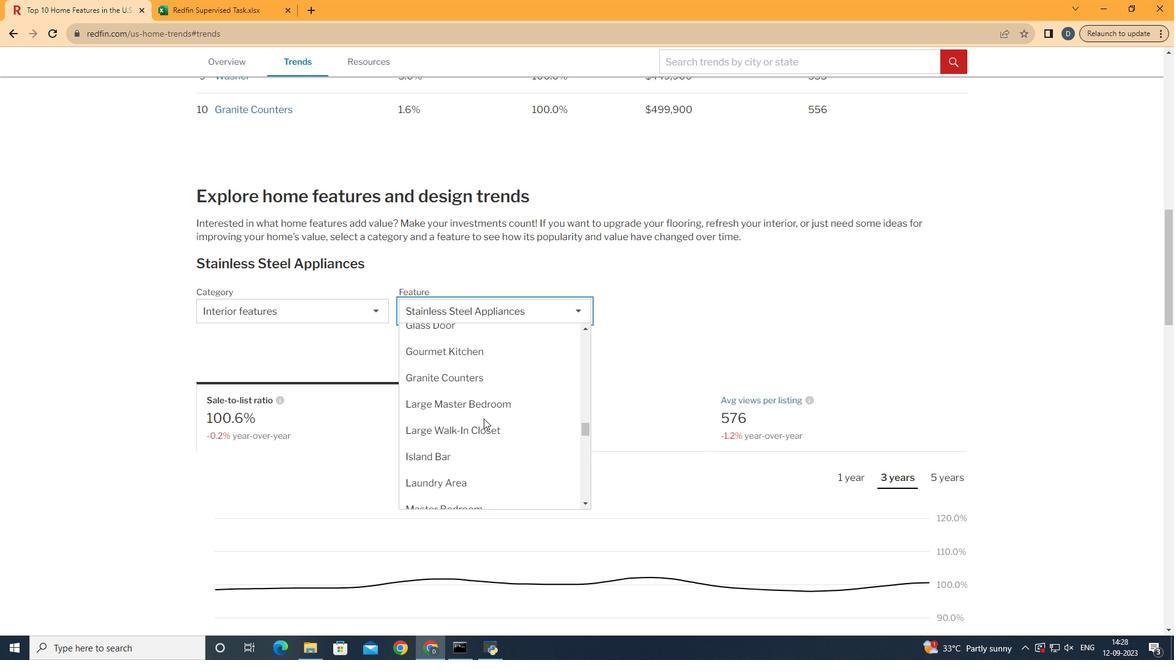 
Action: Mouse moved to (485, 401)
Screenshot: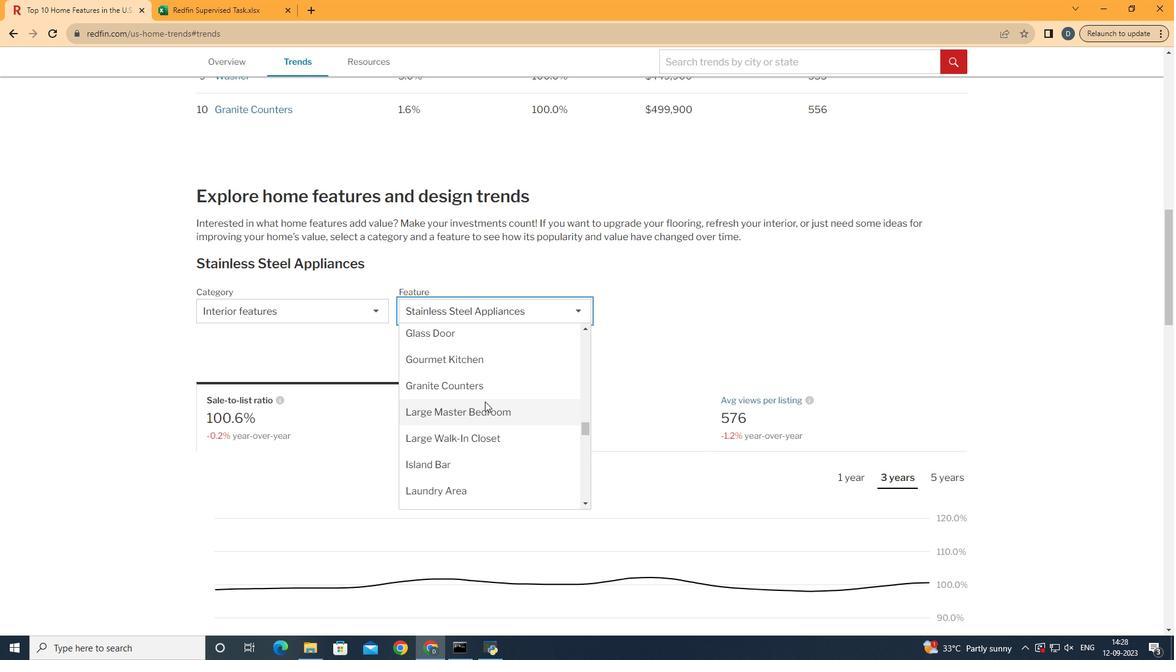 
Action: Mouse scrolled (485, 402) with delta (0, 0)
Screenshot: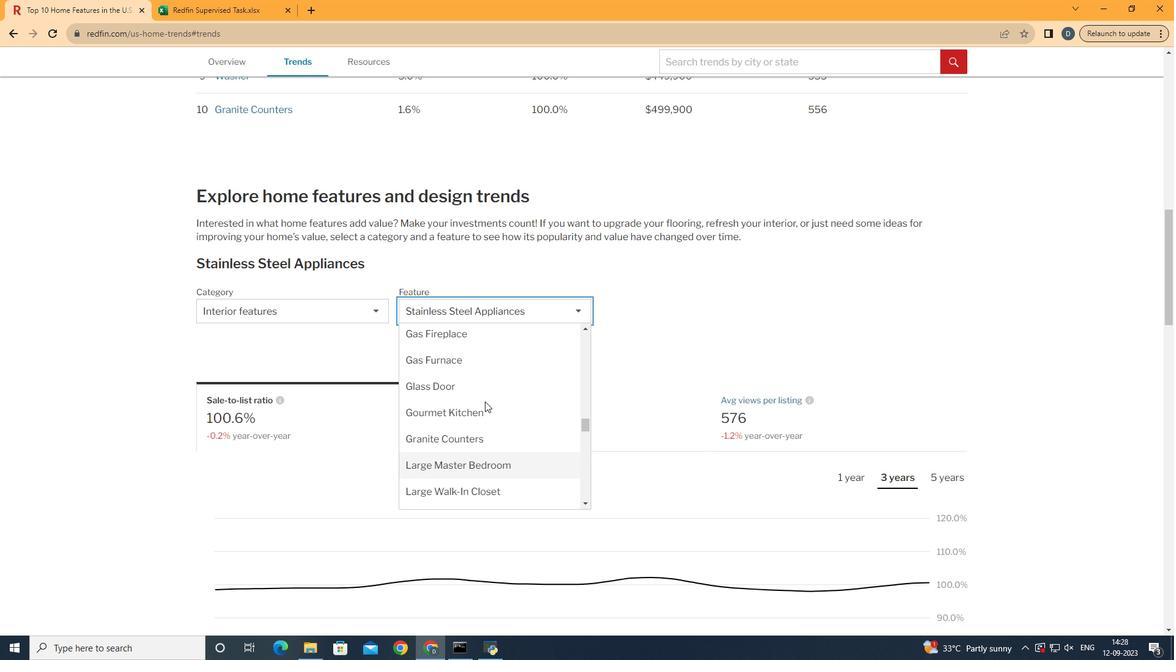 
Action: Mouse moved to (491, 390)
Screenshot: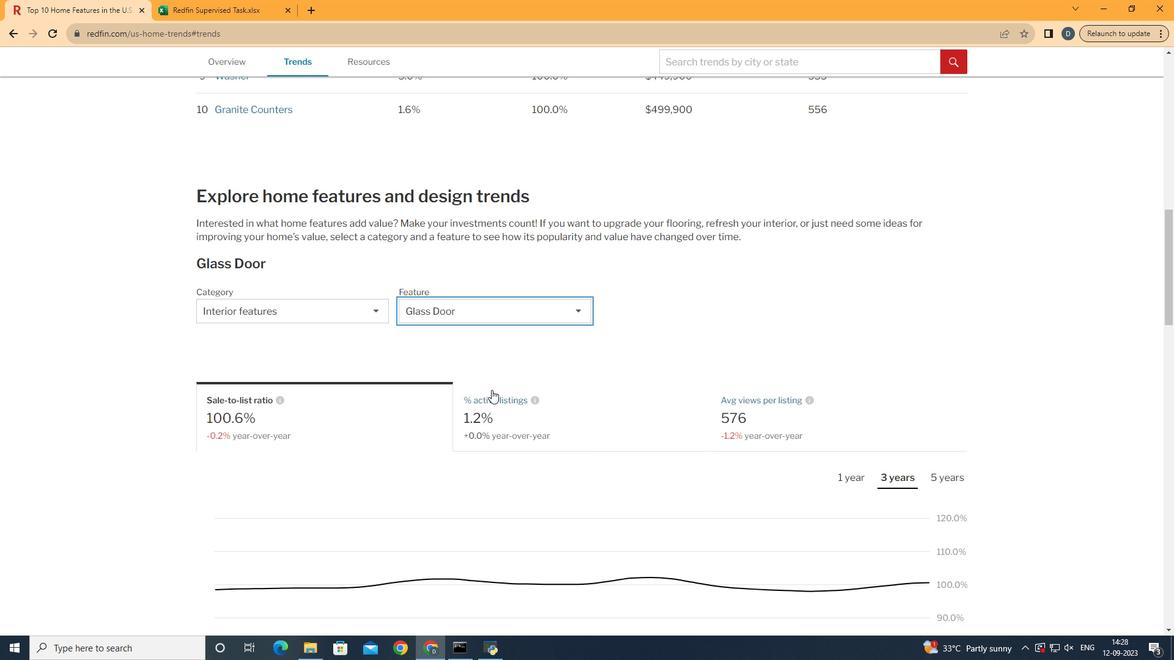 
Action: Mouse pressed left at (491, 390)
Screenshot: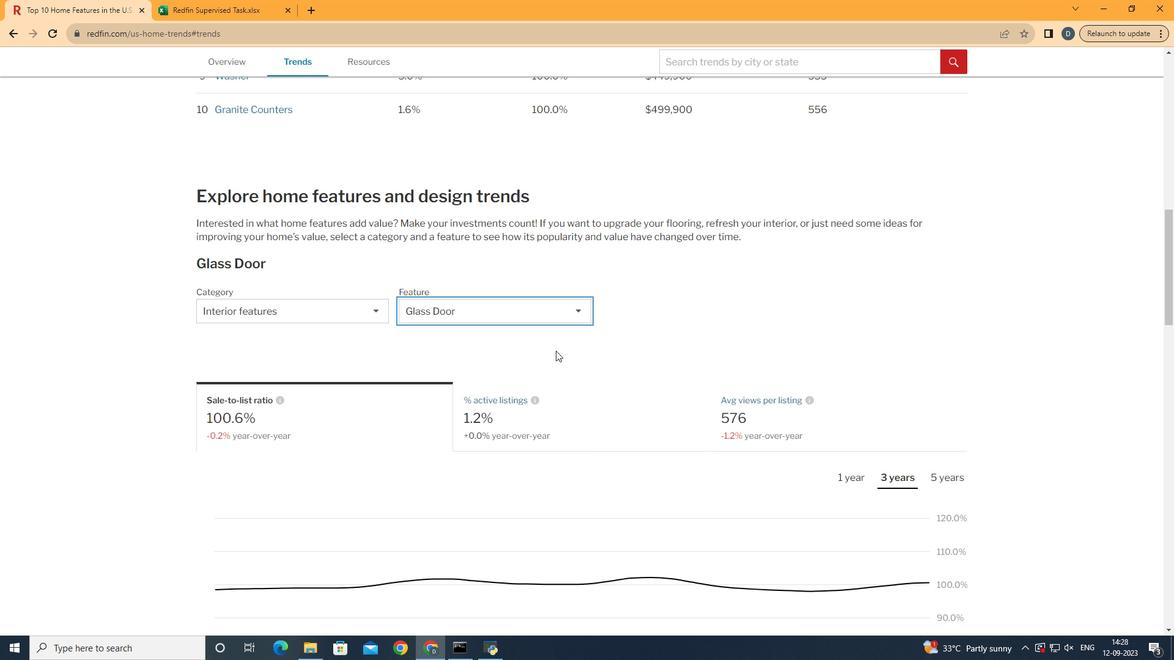 
Action: Mouse moved to (559, 347)
Screenshot: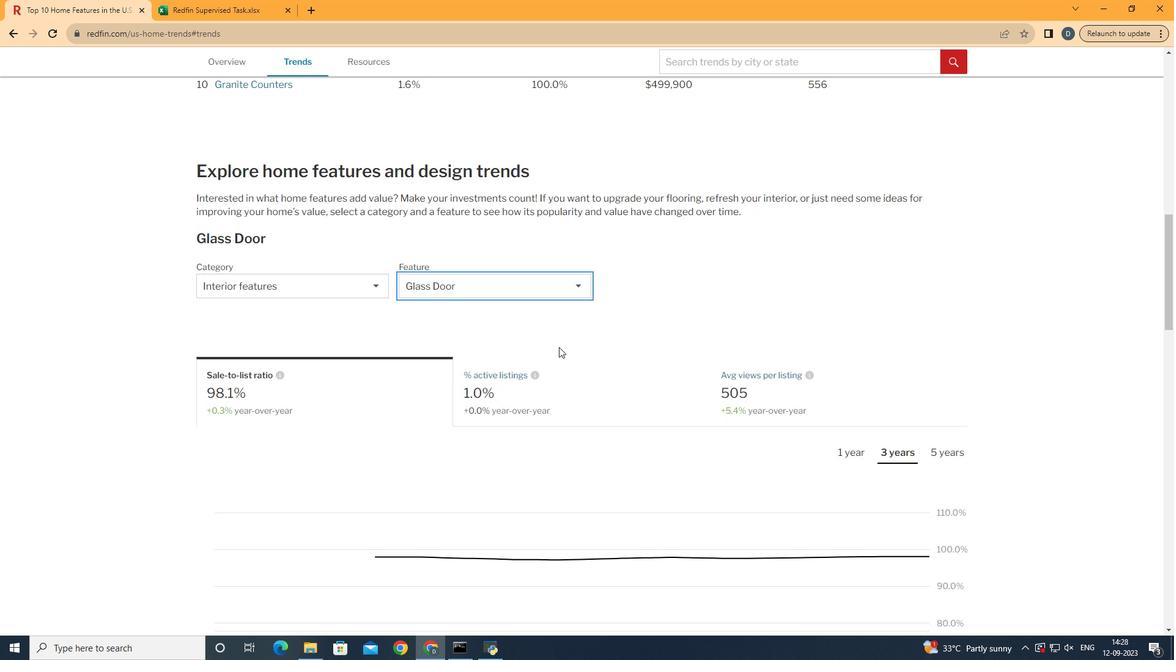
Action: Mouse scrolled (559, 346) with delta (0, 0)
Screenshot: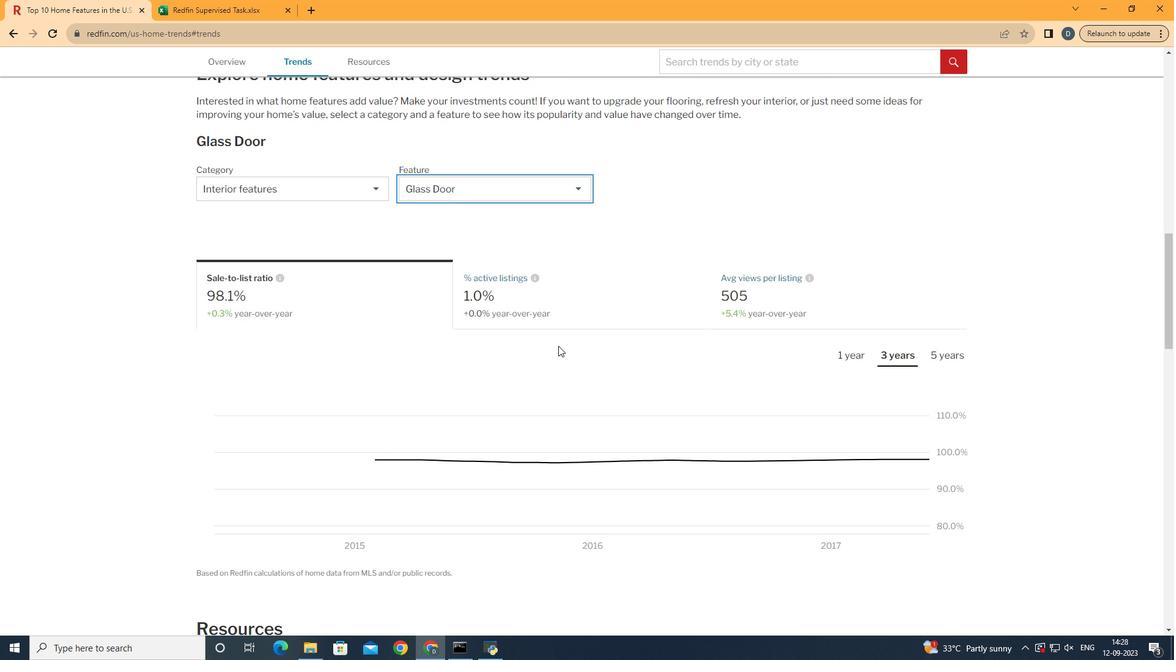 
Action: Mouse scrolled (559, 346) with delta (0, 0)
Screenshot: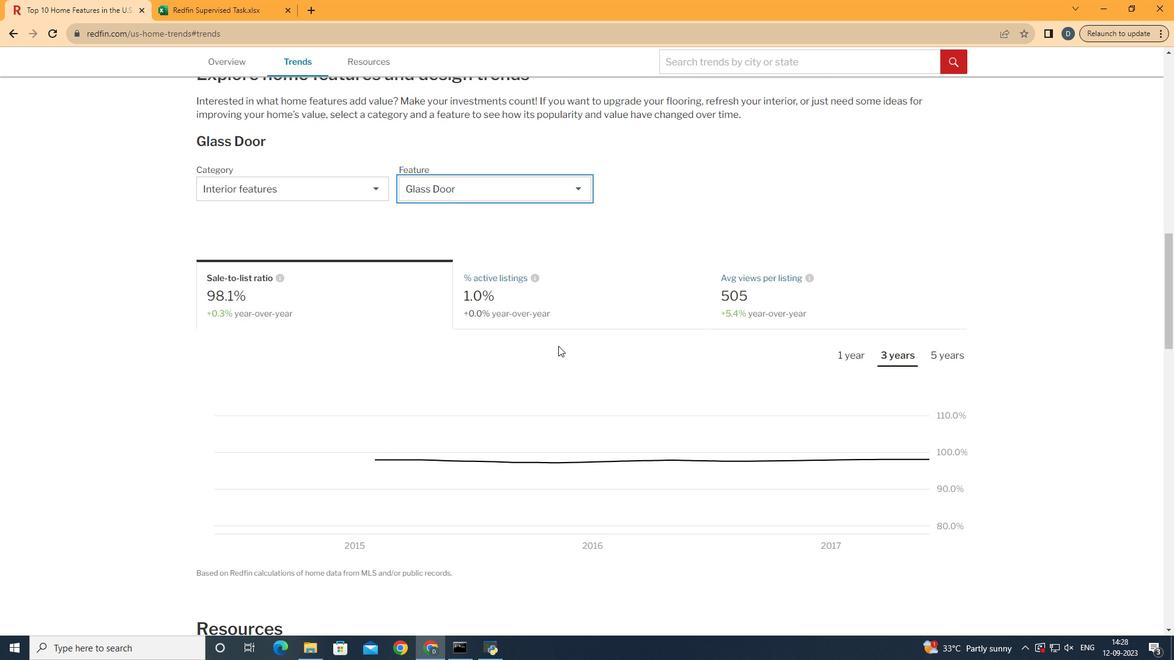 
Action: Mouse moved to (398, 296)
Screenshot: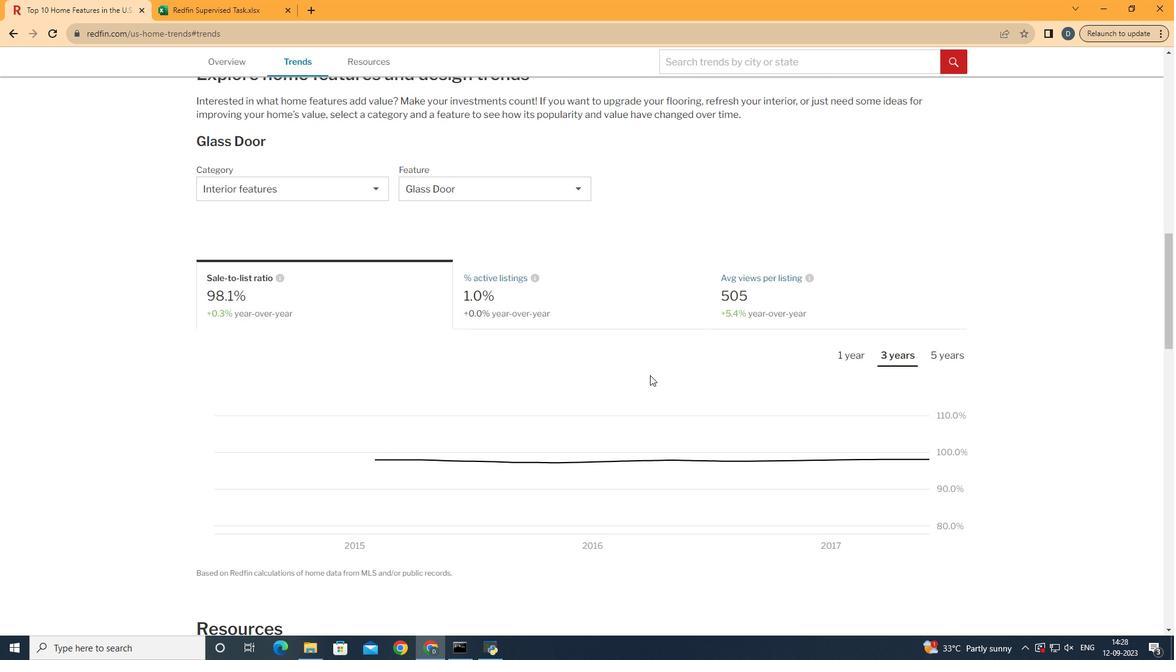 
Action: Mouse pressed left at (398, 296)
Screenshot: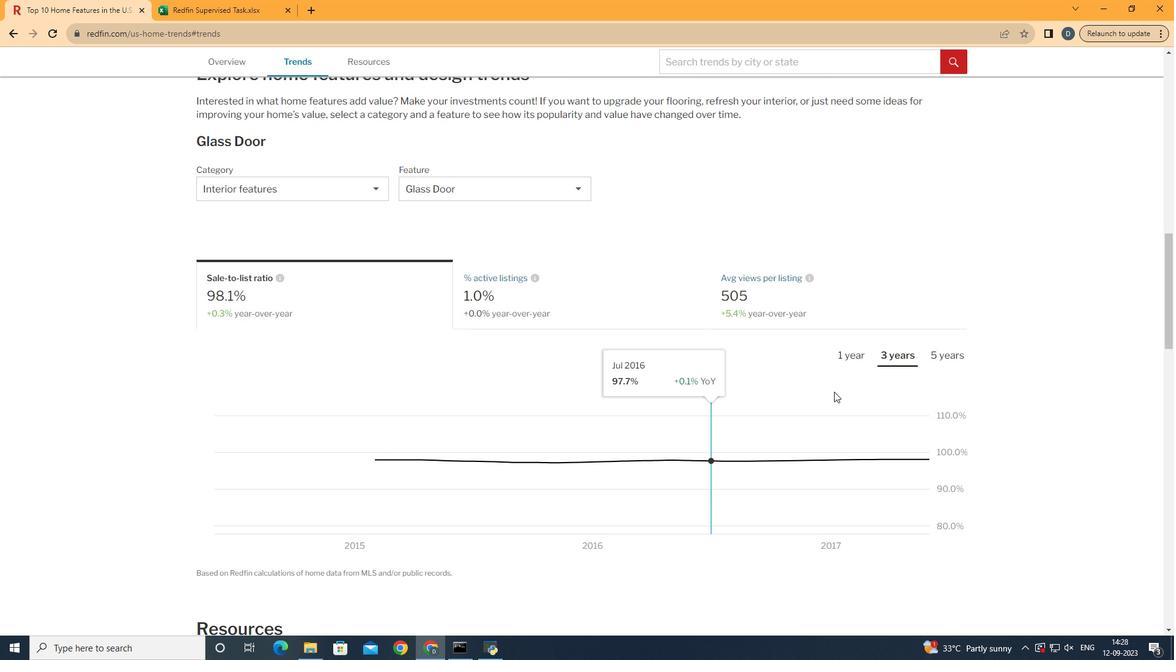 
Action: Mouse moved to (853, 349)
Screenshot: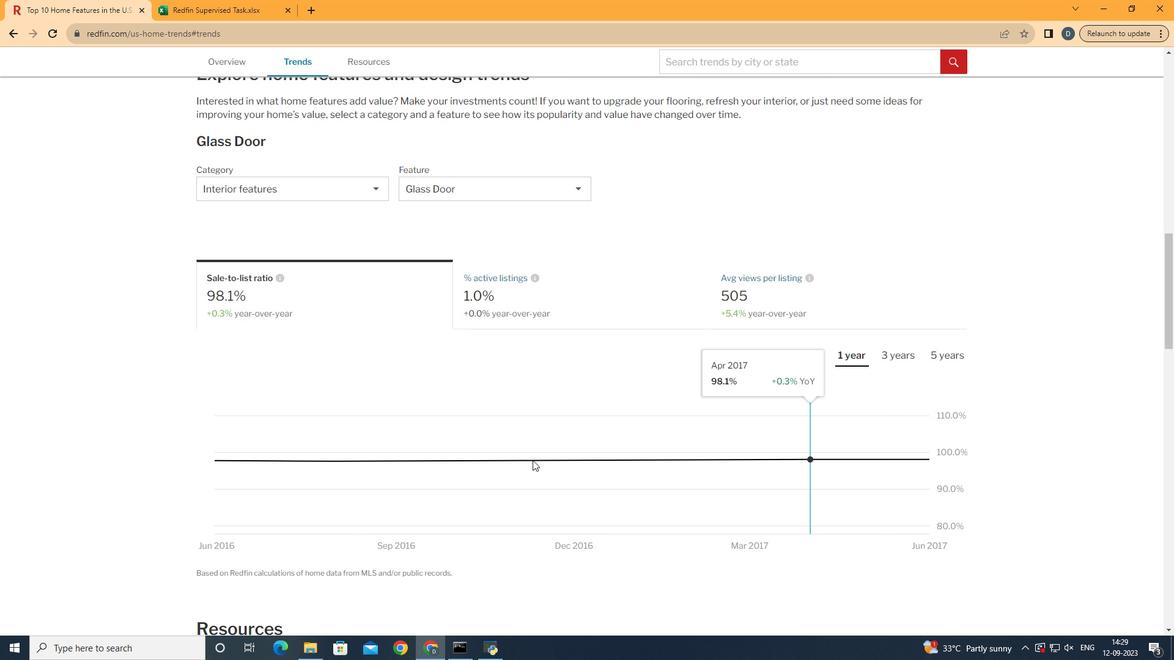 
Action: Mouse pressed left at (853, 349)
Screenshot: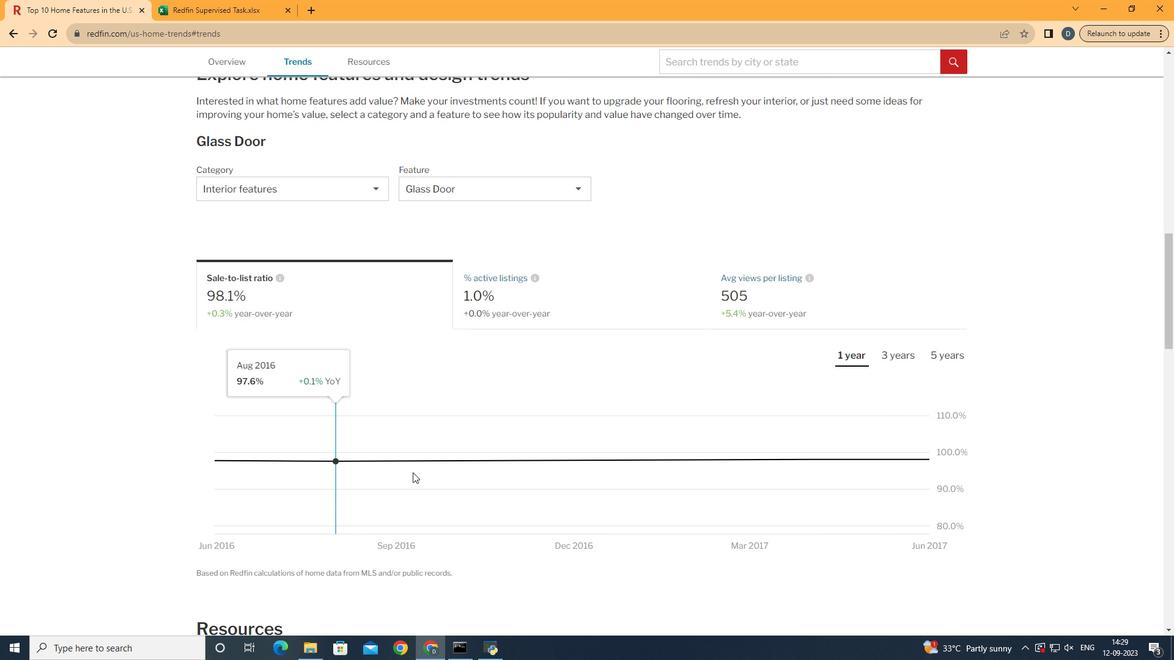 
Action: Mouse moved to (967, 448)
Screenshot: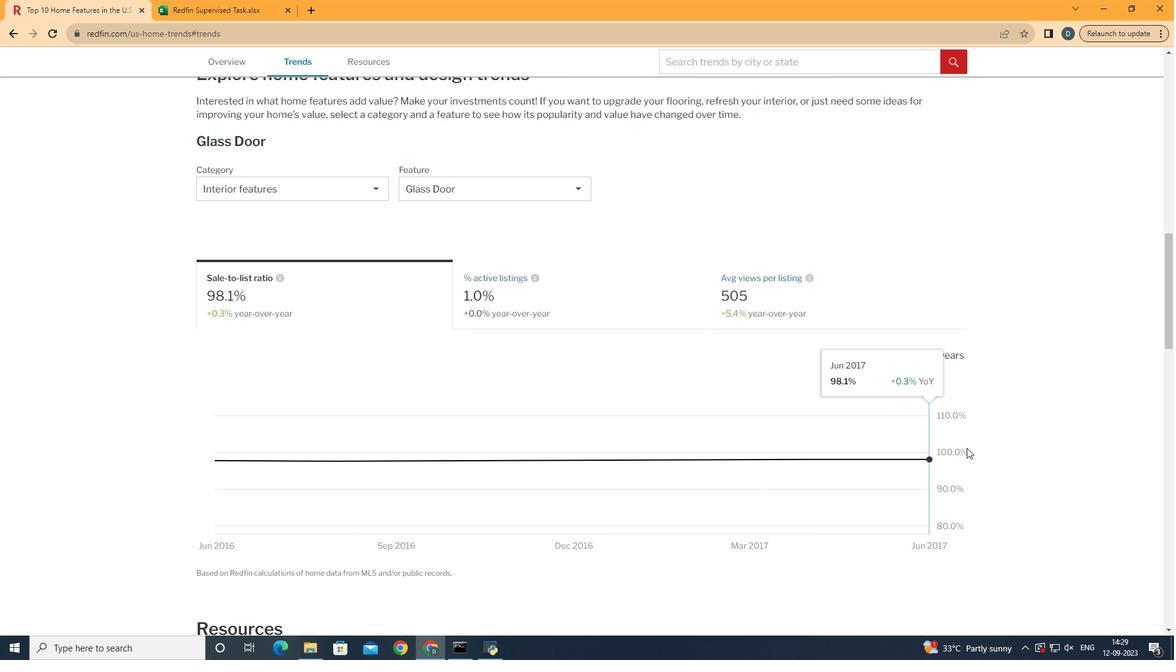 
